 Task: Create a due date automation trigger when advanced on, 2 working days after a card is due add fields without custom field "Resume" unchecked at 11:00 AM.
Action: Mouse moved to (1386, 105)
Screenshot: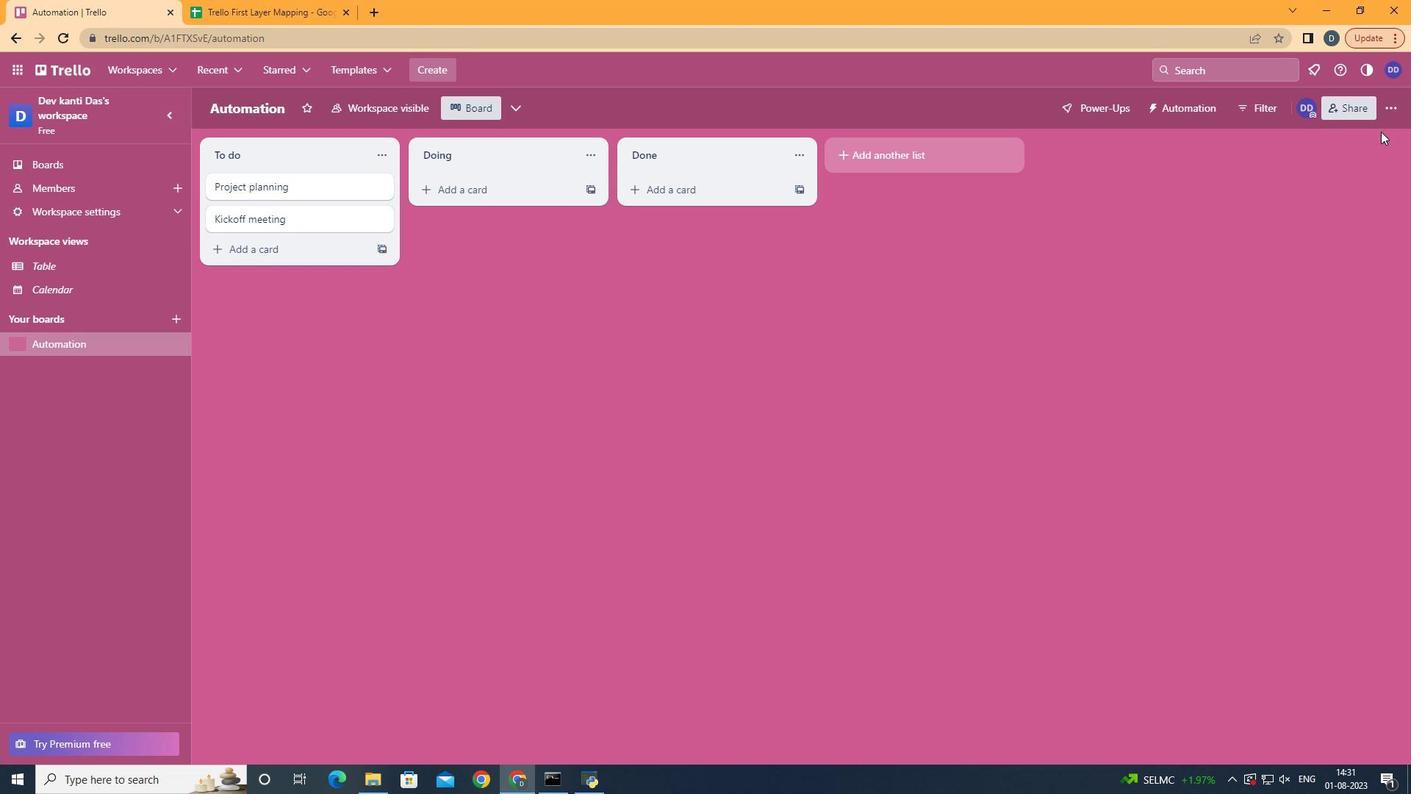 
Action: Mouse pressed left at (1386, 105)
Screenshot: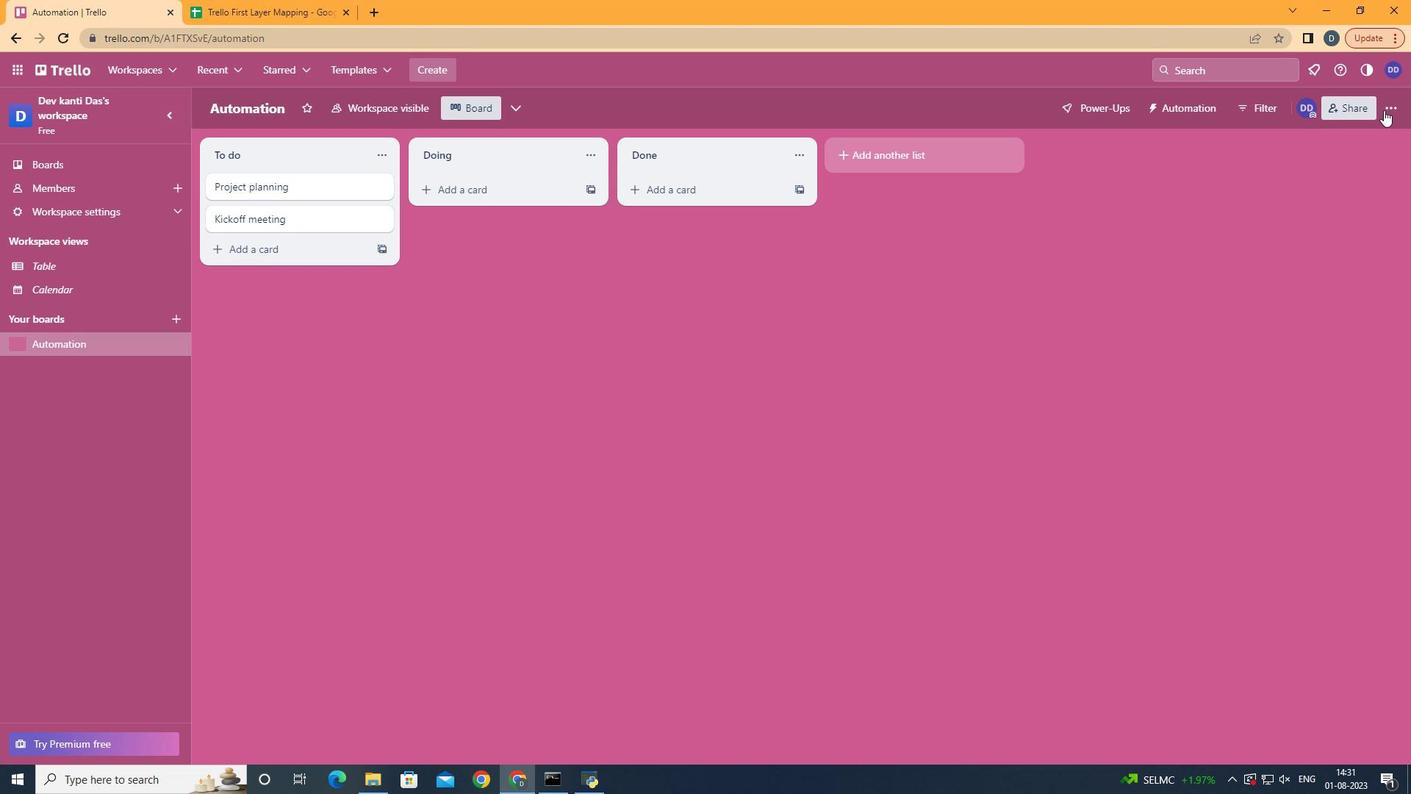 
Action: Mouse moved to (1306, 308)
Screenshot: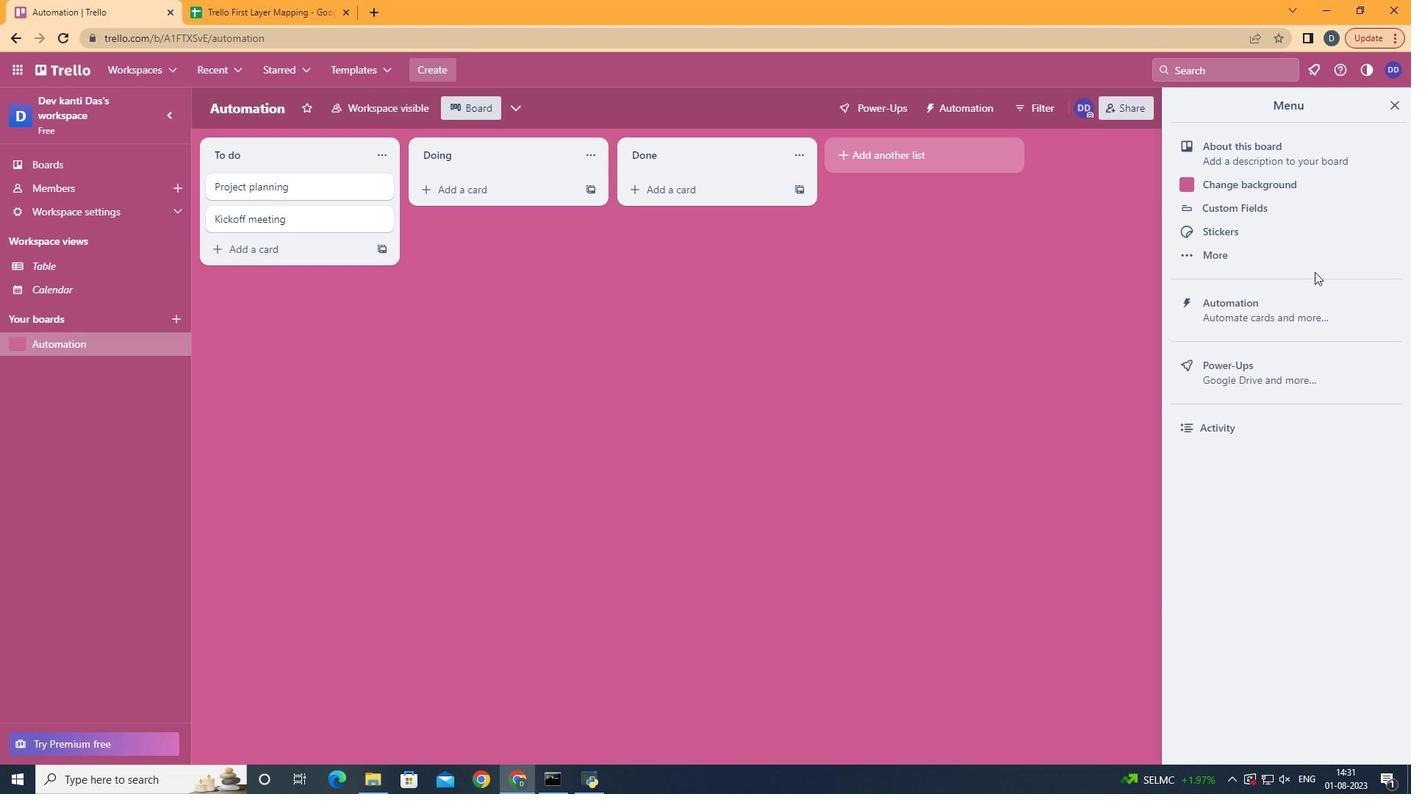 
Action: Mouse pressed left at (1306, 308)
Screenshot: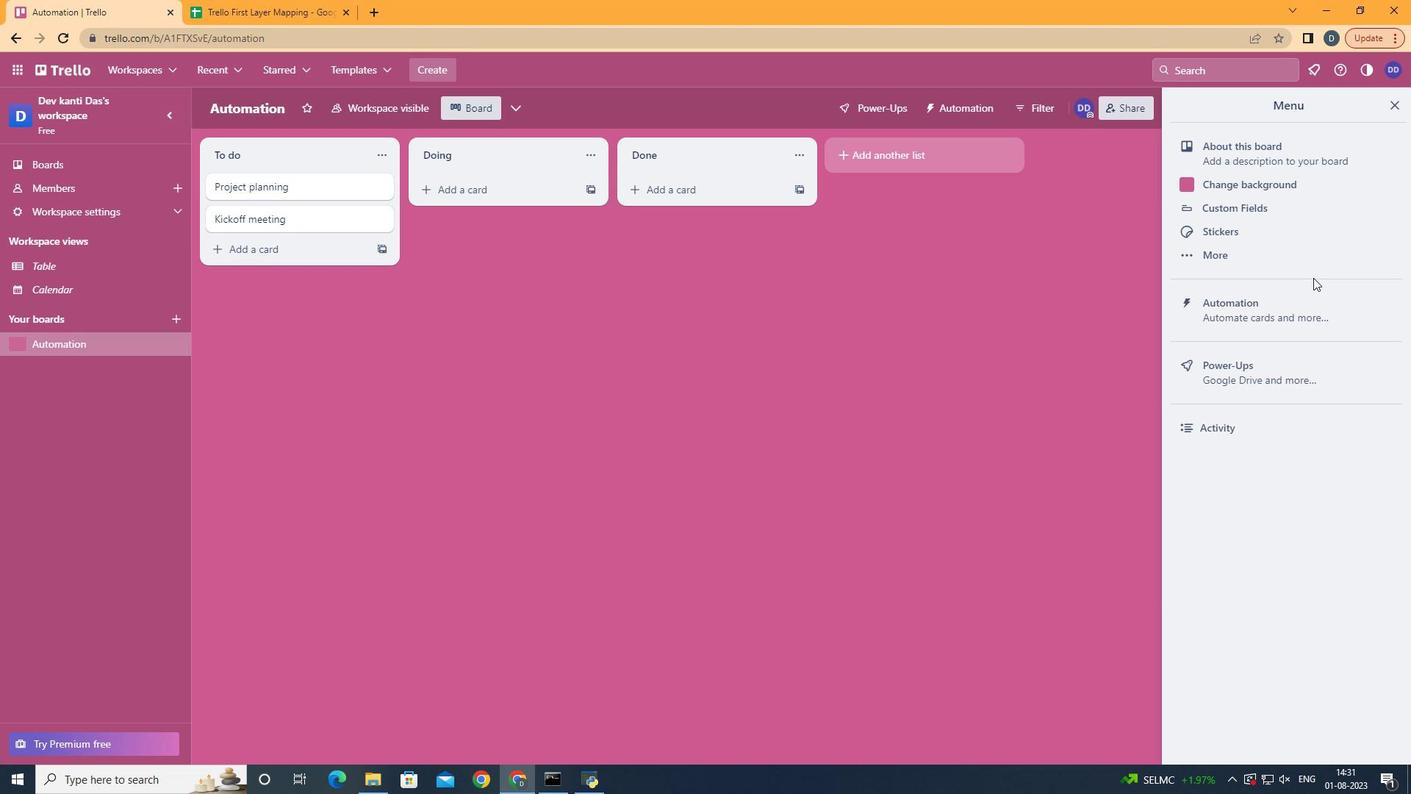 
Action: Mouse moved to (296, 296)
Screenshot: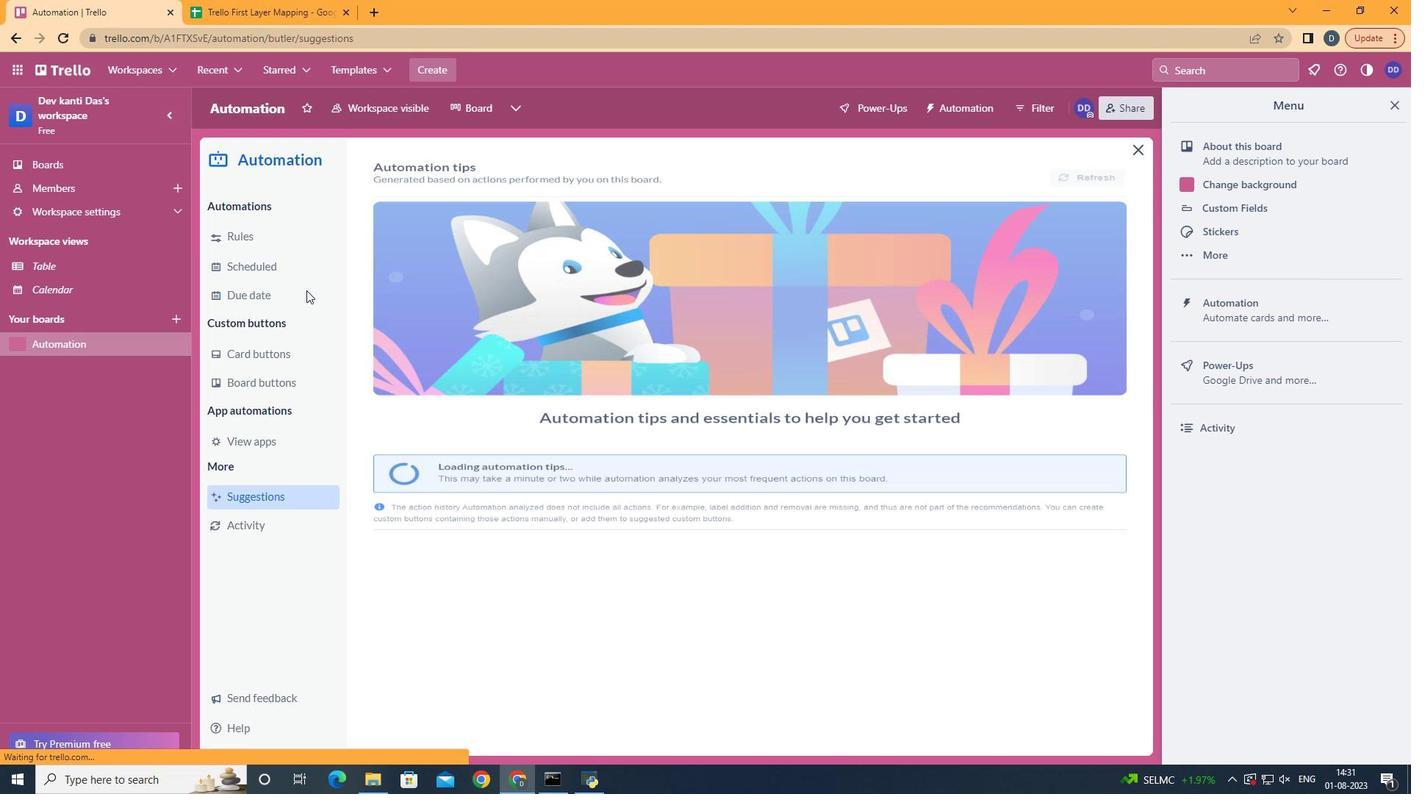 
Action: Mouse pressed left at (296, 296)
Screenshot: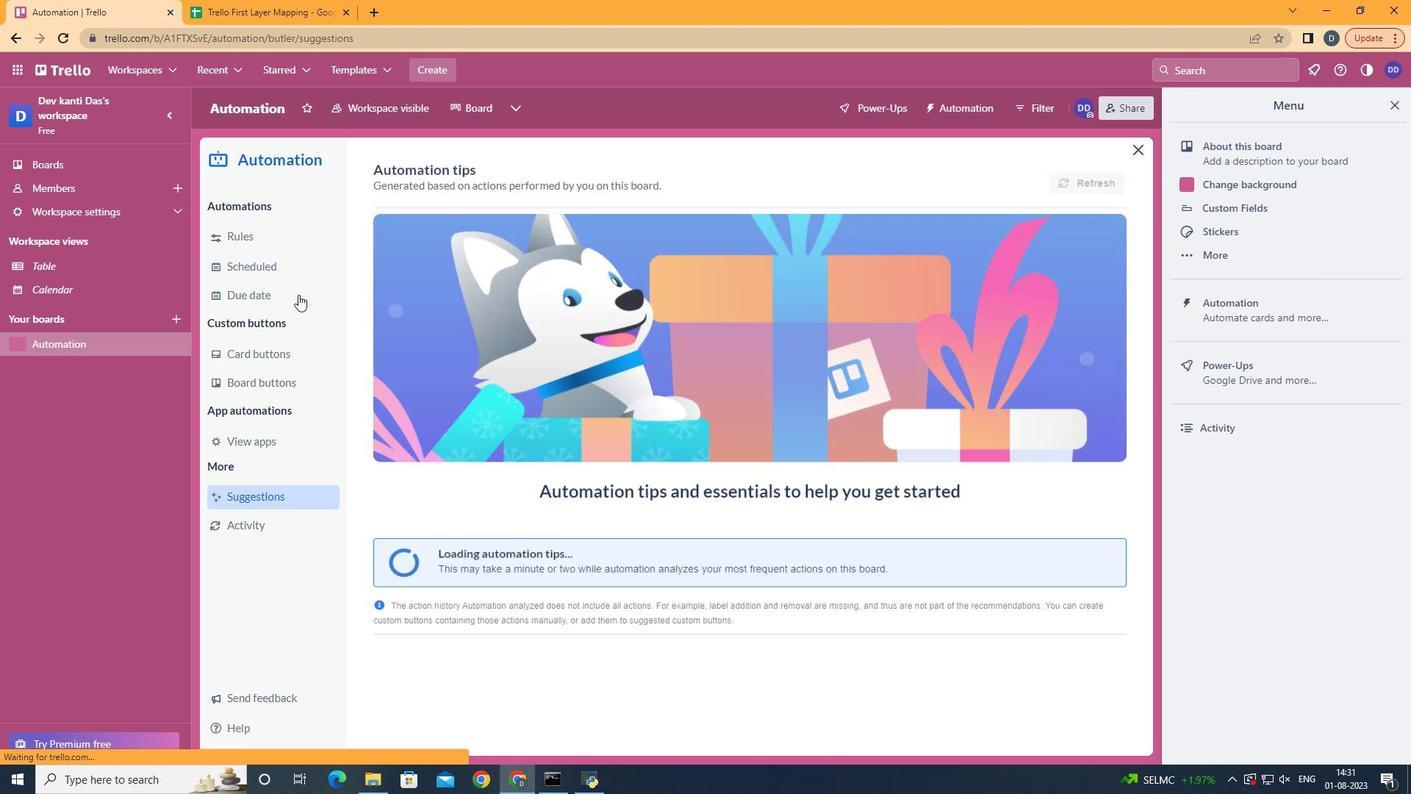 
Action: Mouse moved to (1033, 173)
Screenshot: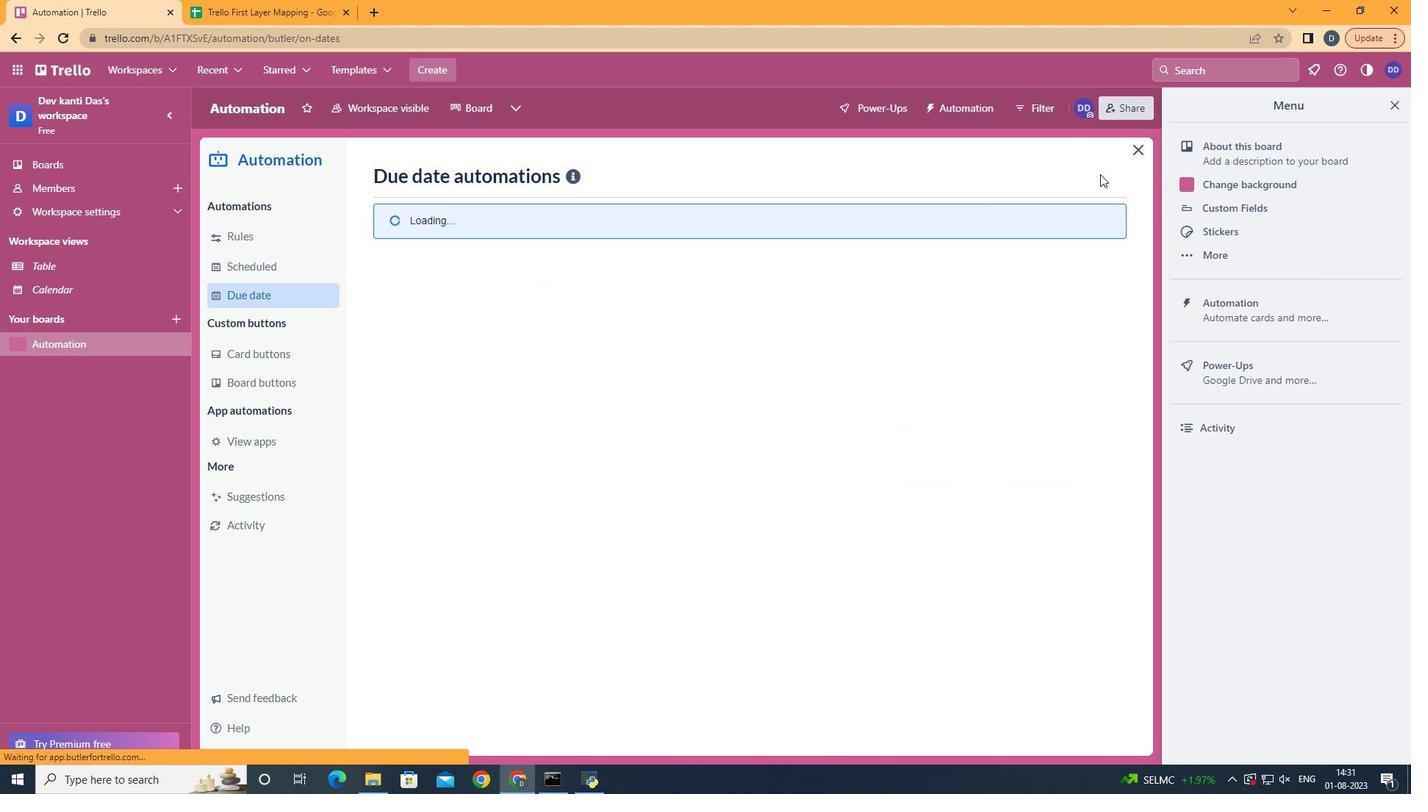 
Action: Mouse pressed left at (1033, 173)
Screenshot: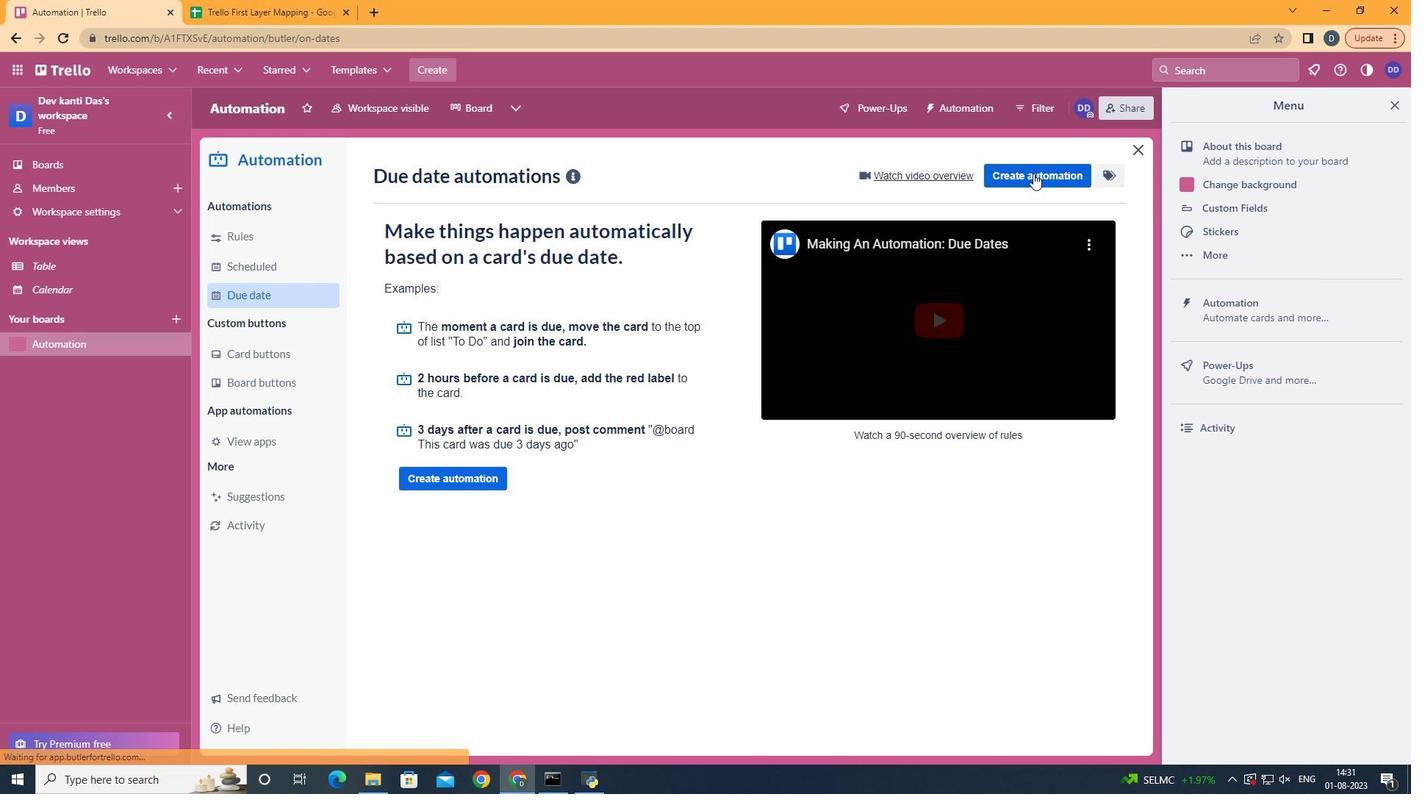 
Action: Mouse moved to (767, 315)
Screenshot: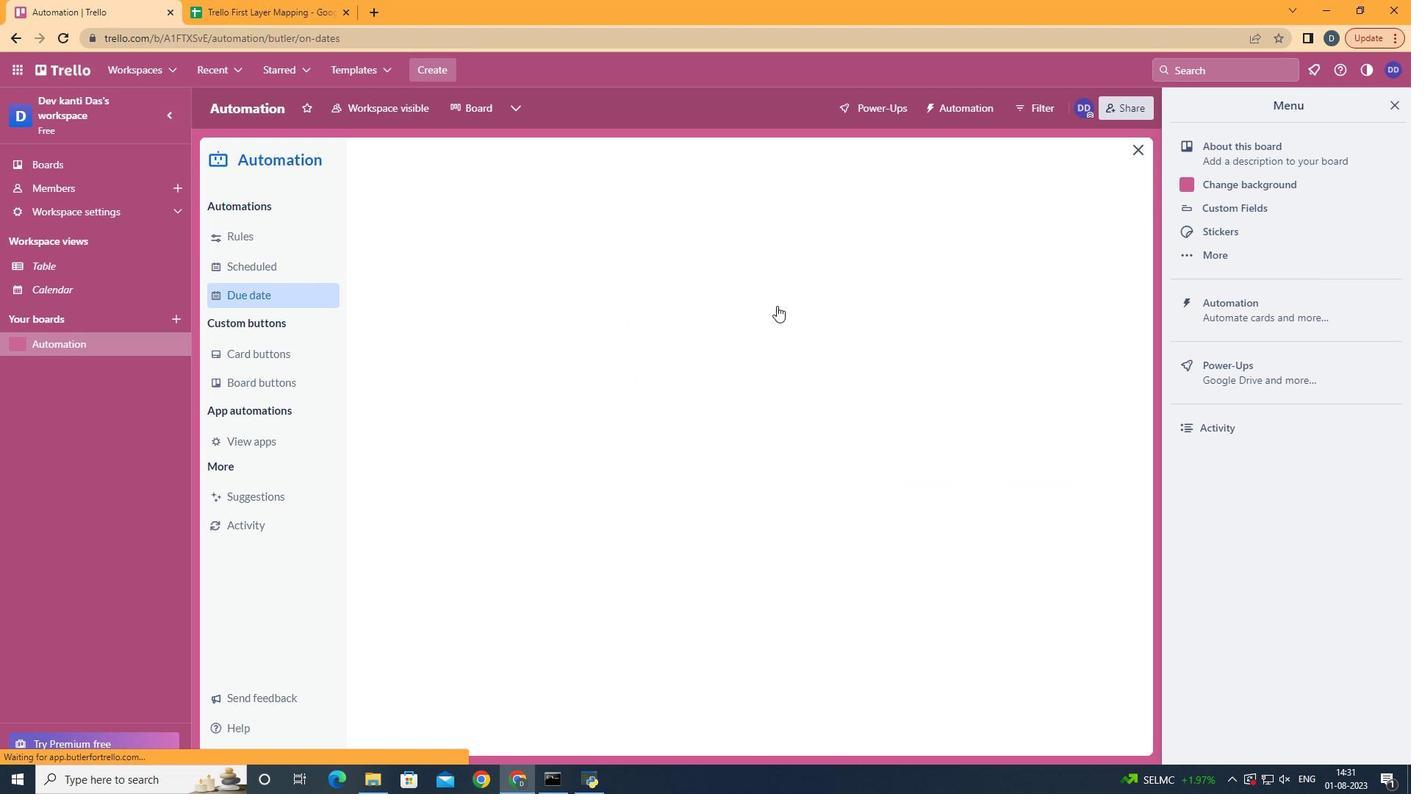 
Action: Mouse pressed left at (767, 315)
Screenshot: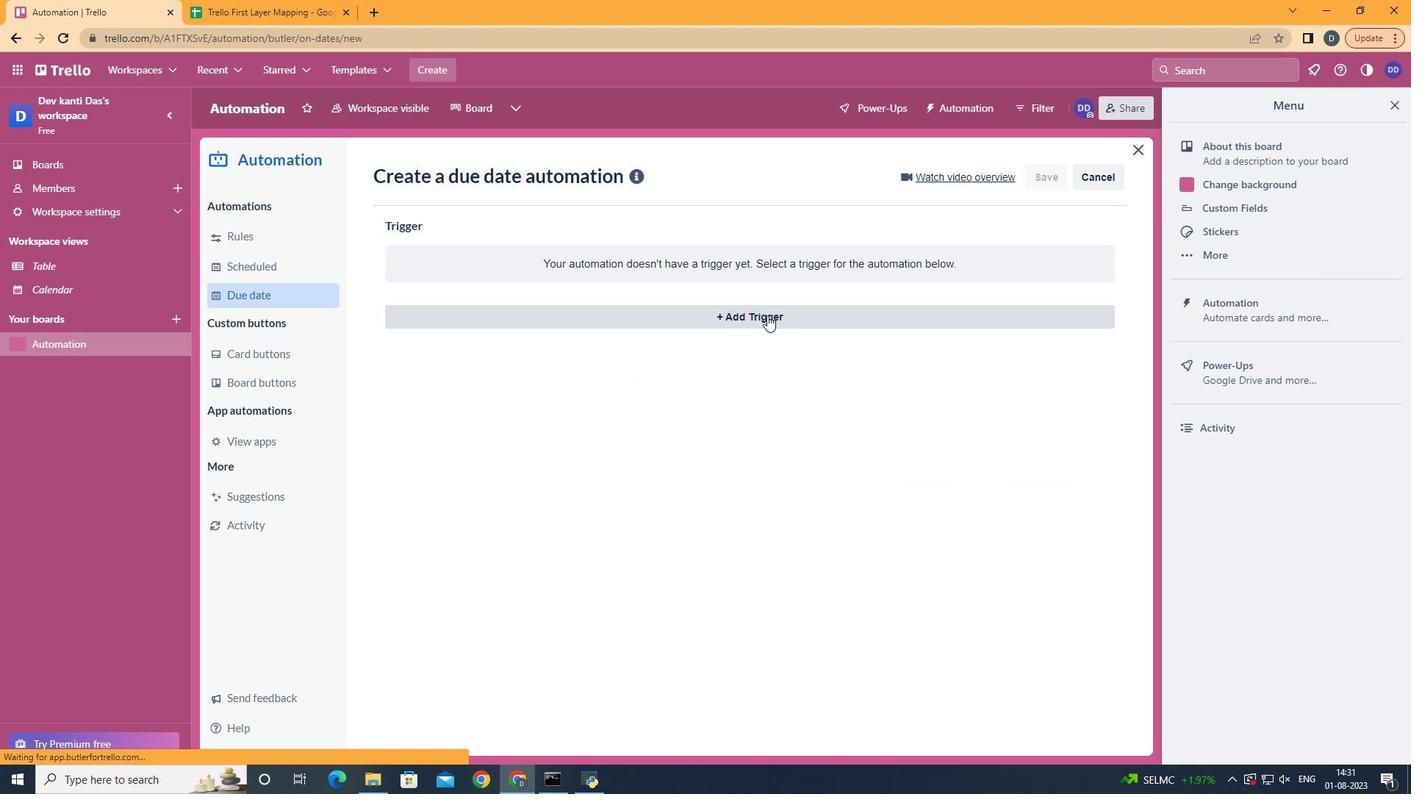 
Action: Mouse moved to (476, 592)
Screenshot: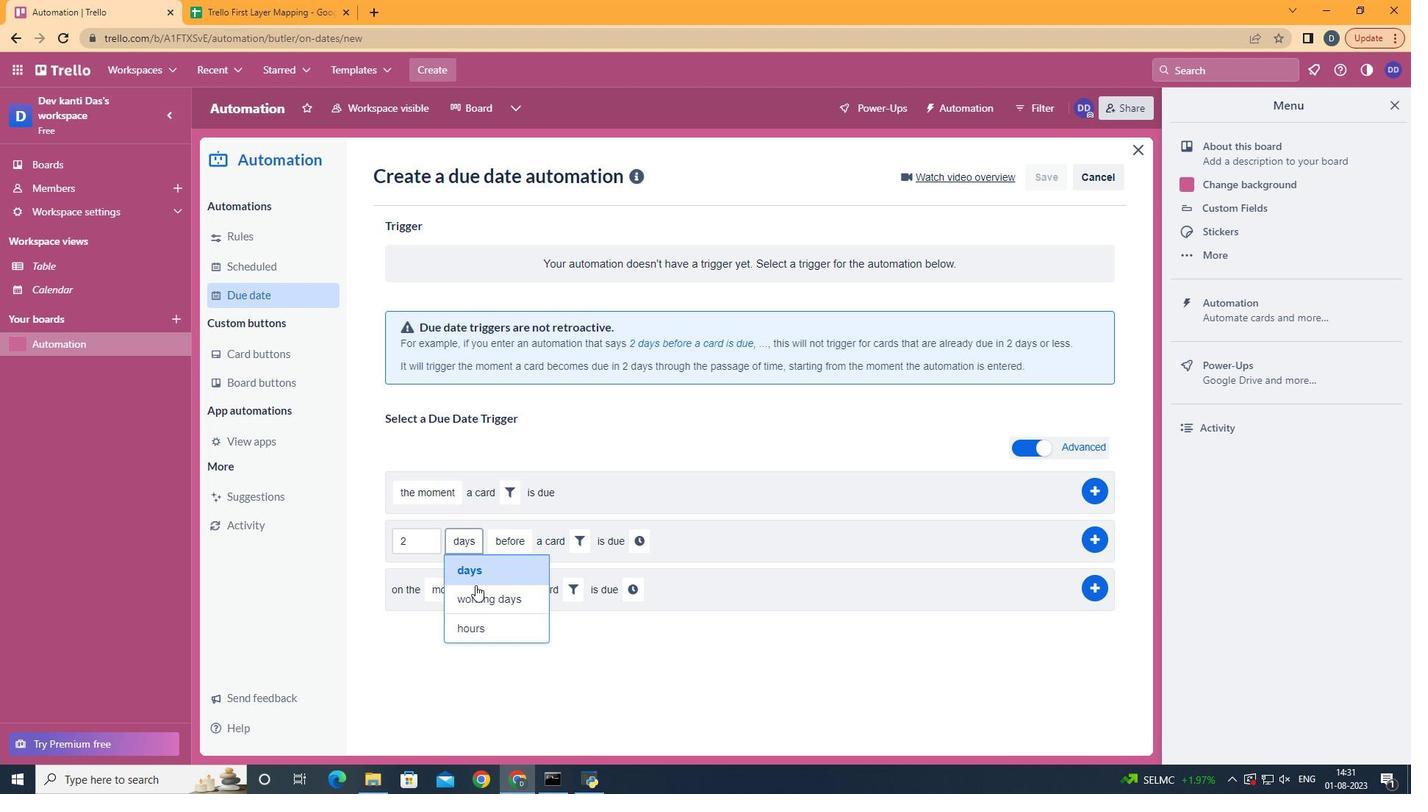 
Action: Mouse pressed left at (476, 592)
Screenshot: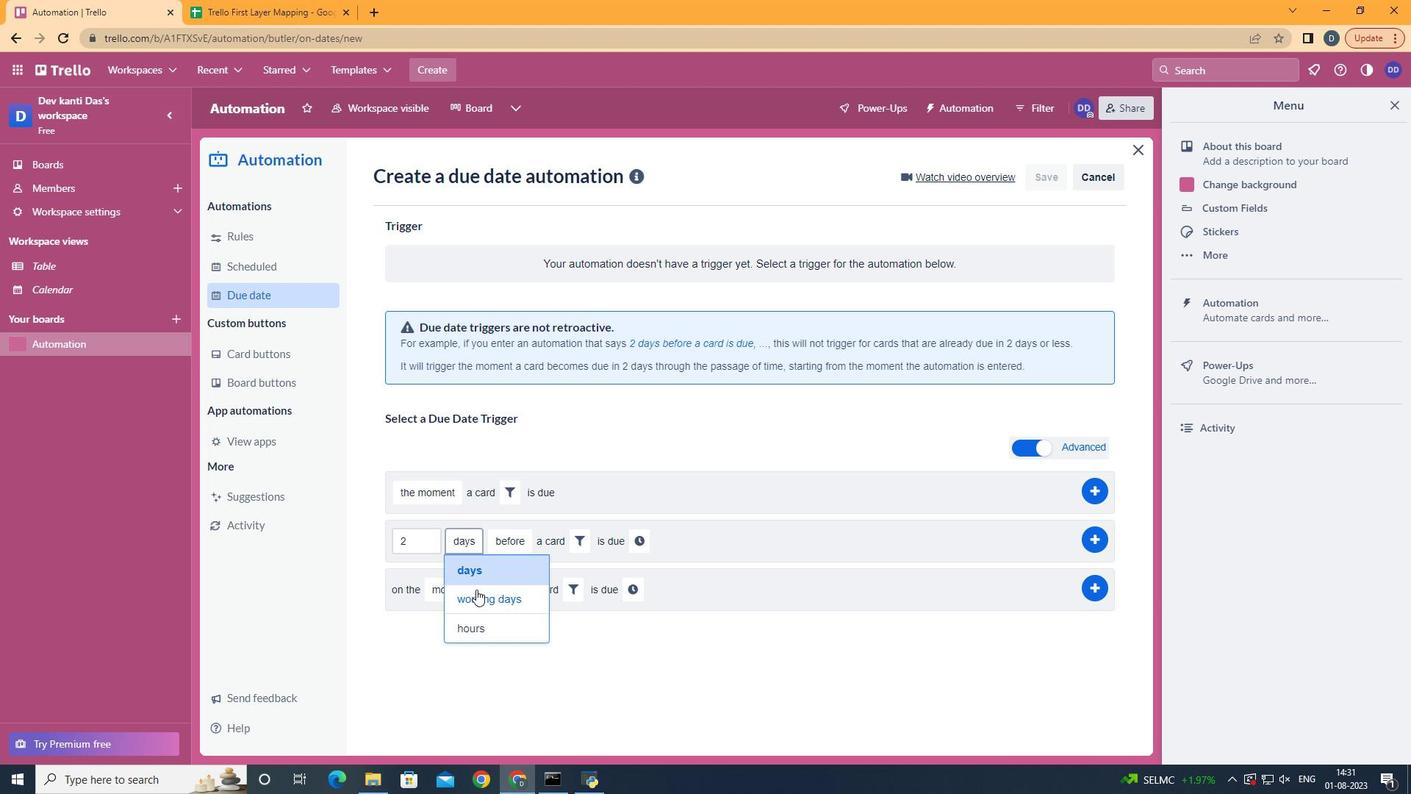 
Action: Mouse moved to (544, 597)
Screenshot: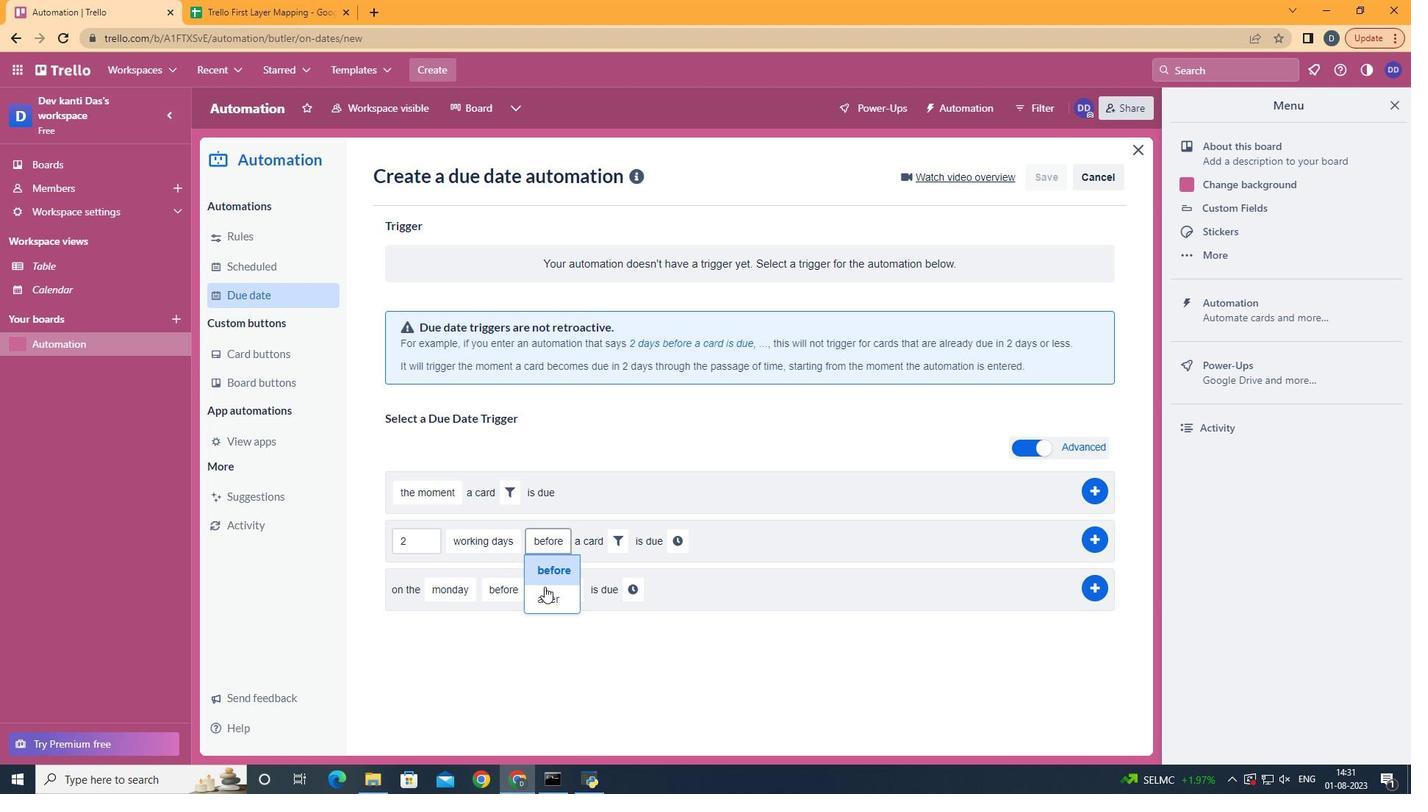 
Action: Mouse pressed left at (544, 597)
Screenshot: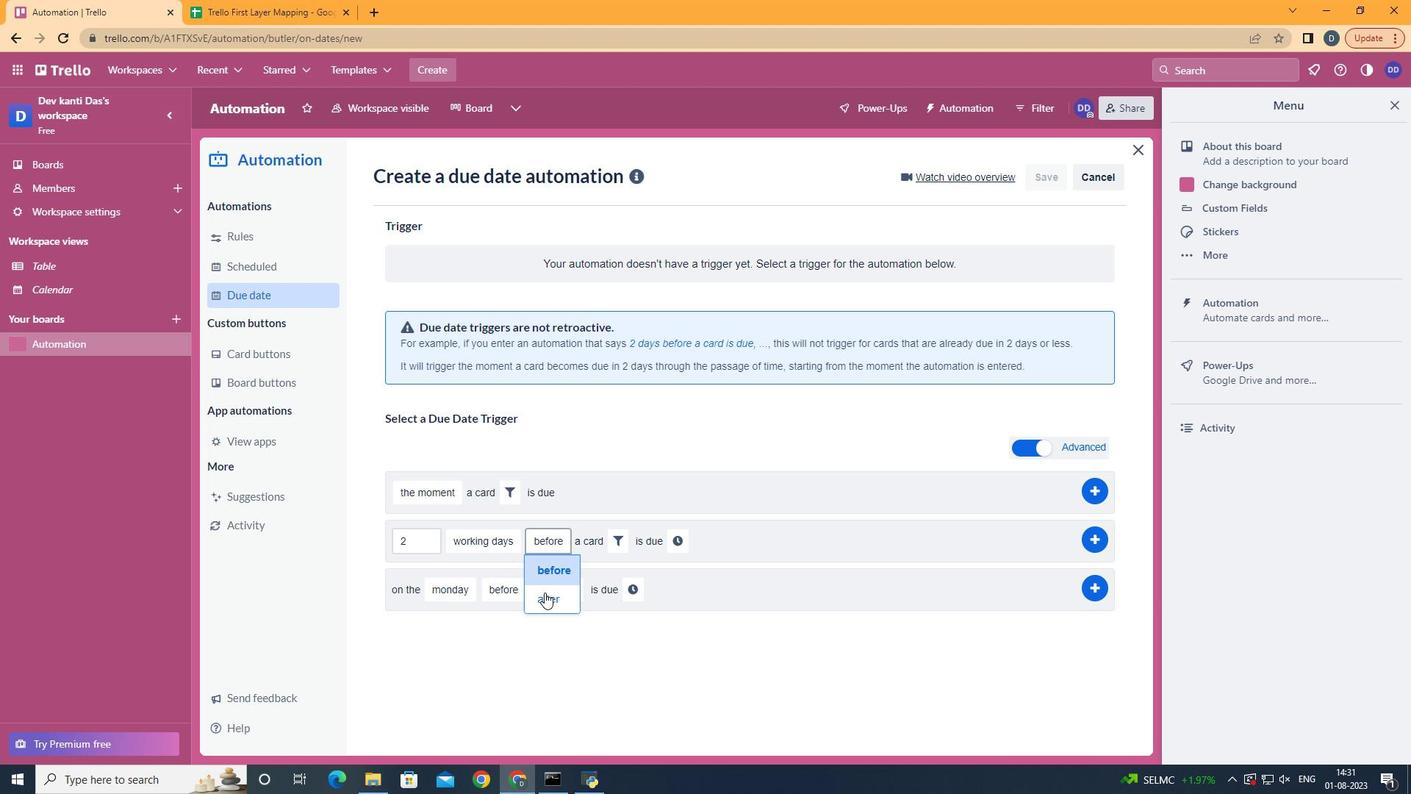 
Action: Mouse moved to (608, 541)
Screenshot: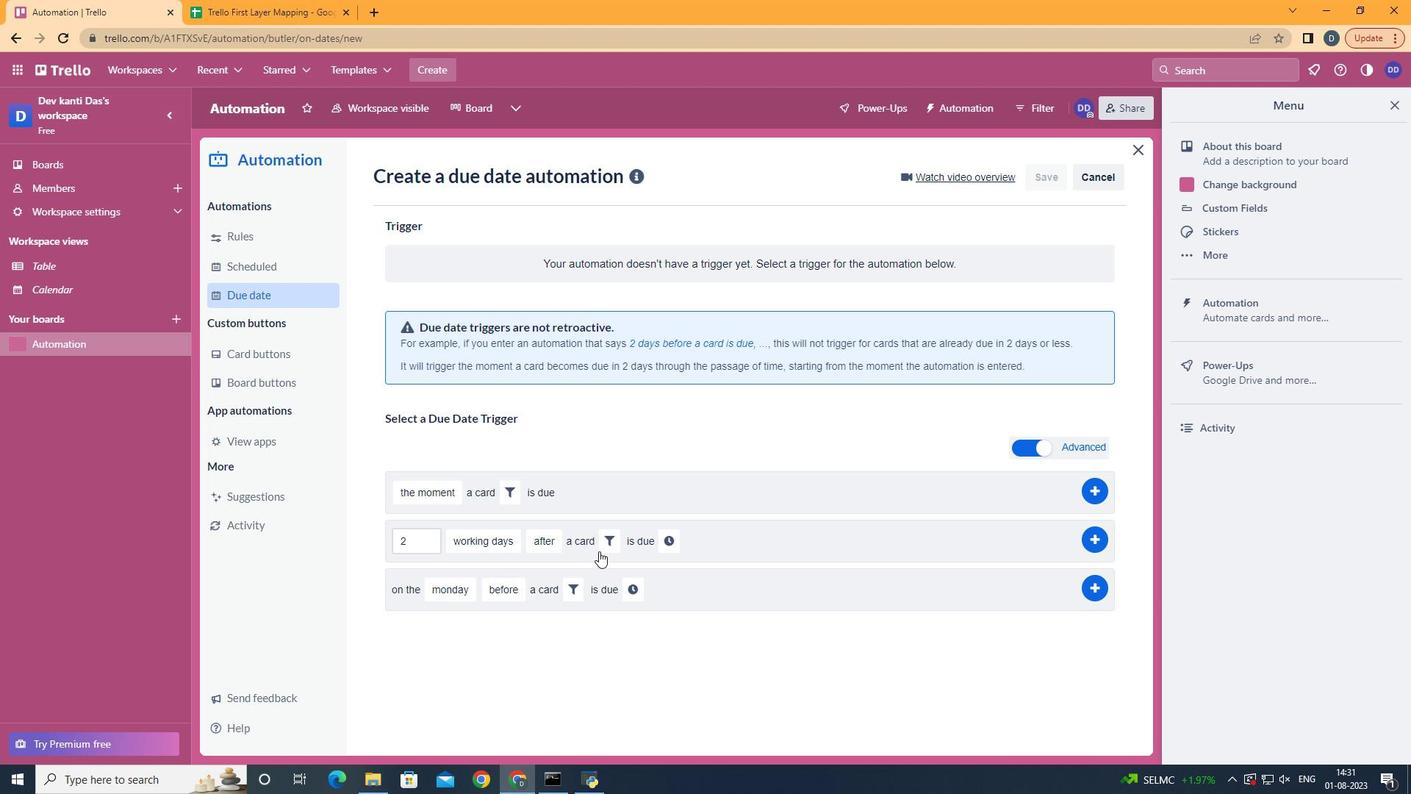 
Action: Mouse pressed left at (608, 541)
Screenshot: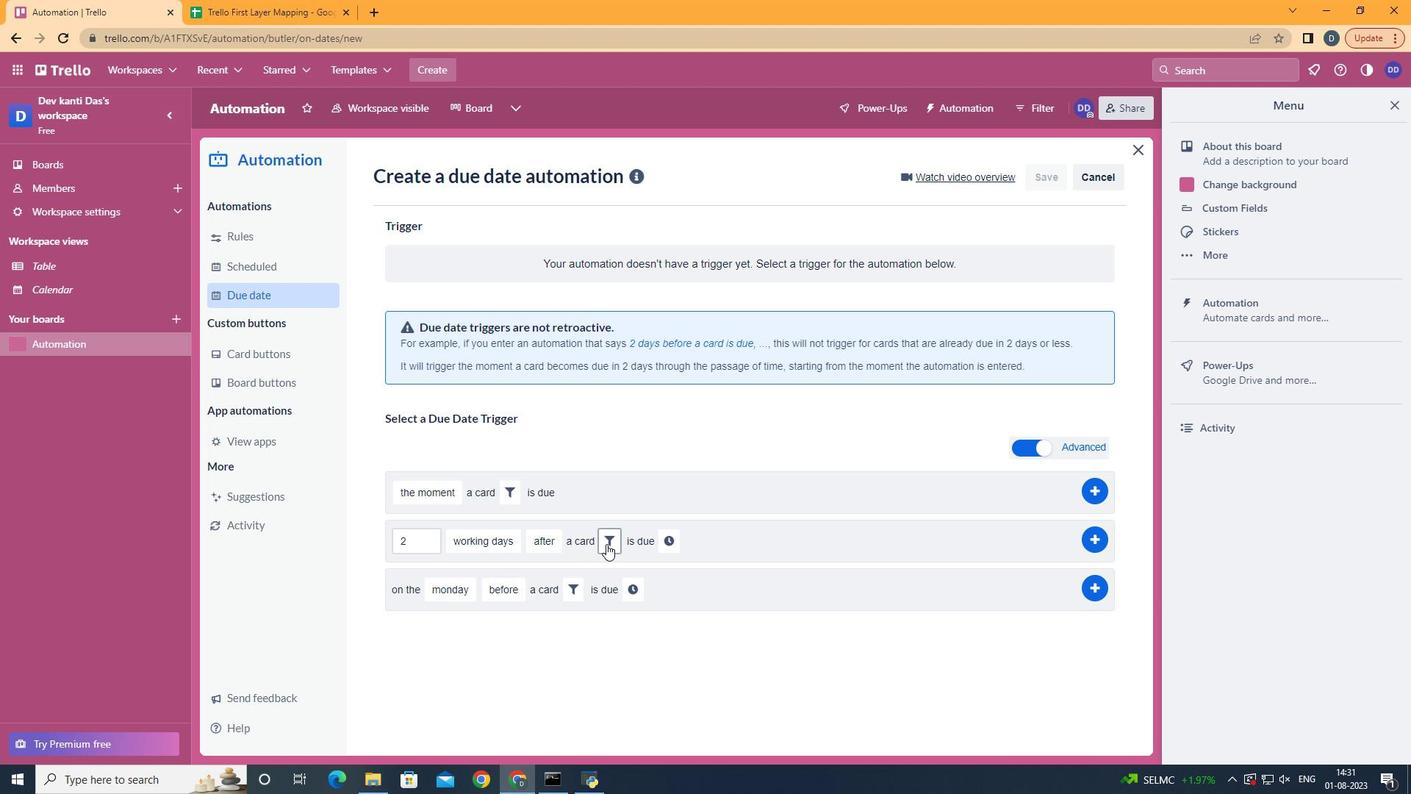 
Action: Mouse moved to (847, 594)
Screenshot: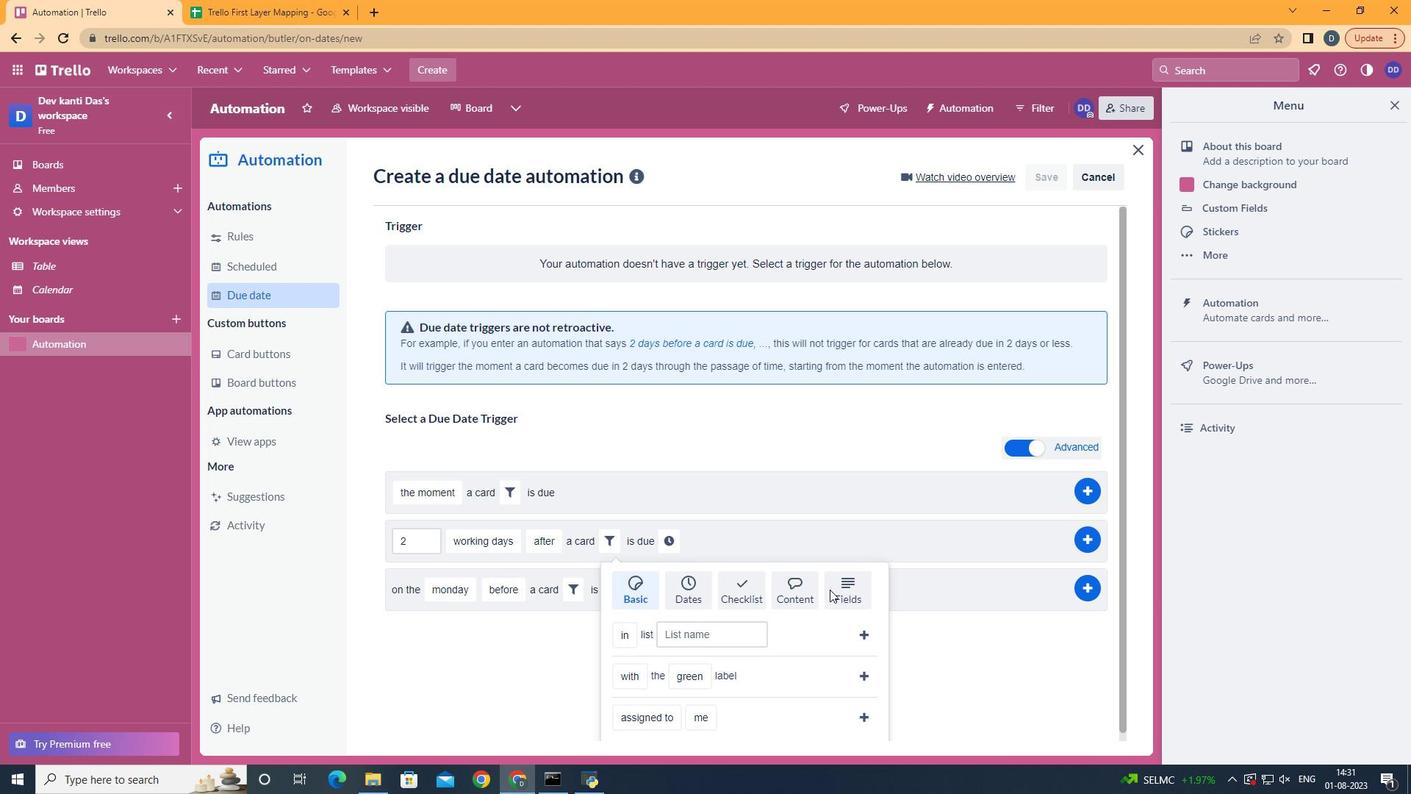 
Action: Mouse pressed left at (847, 594)
Screenshot: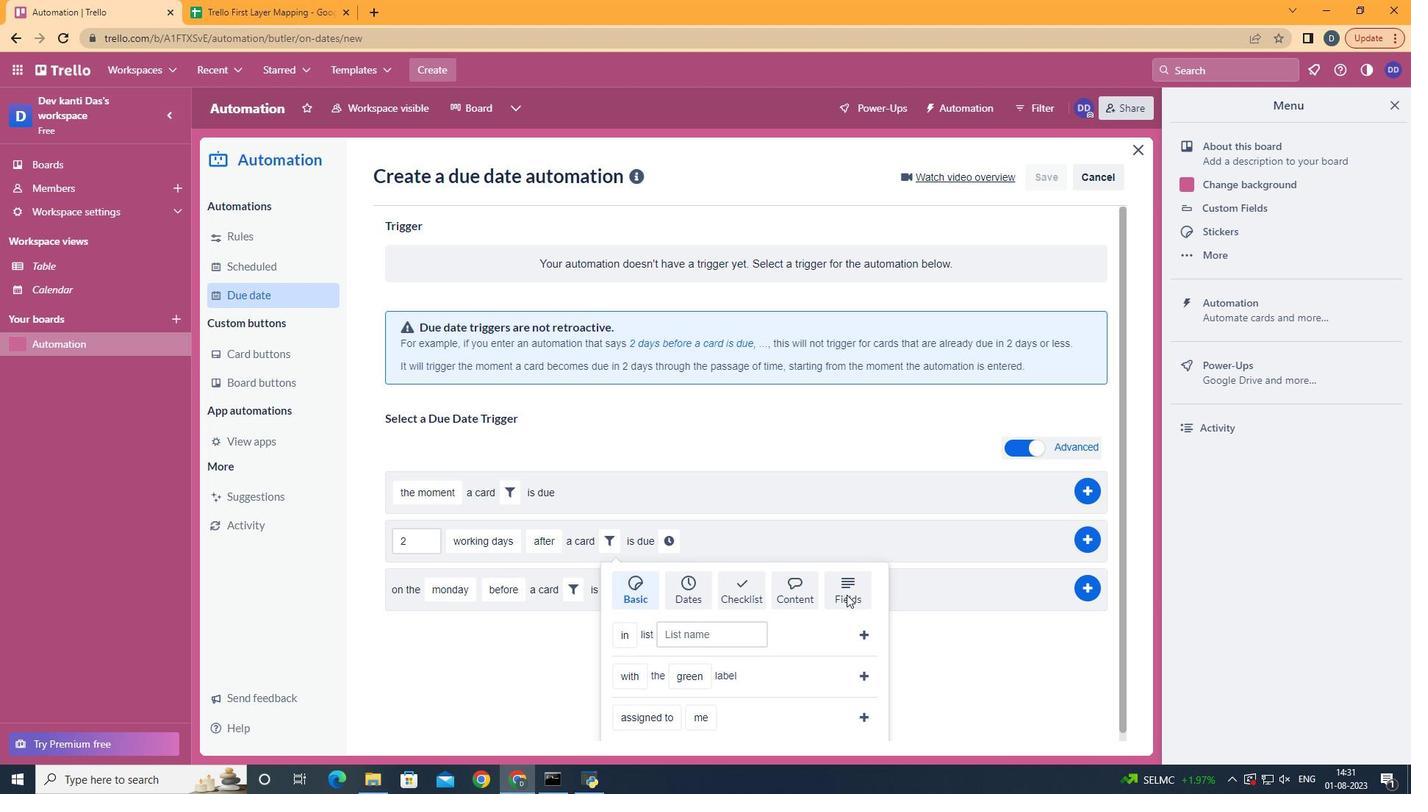 
Action: Mouse moved to (848, 594)
Screenshot: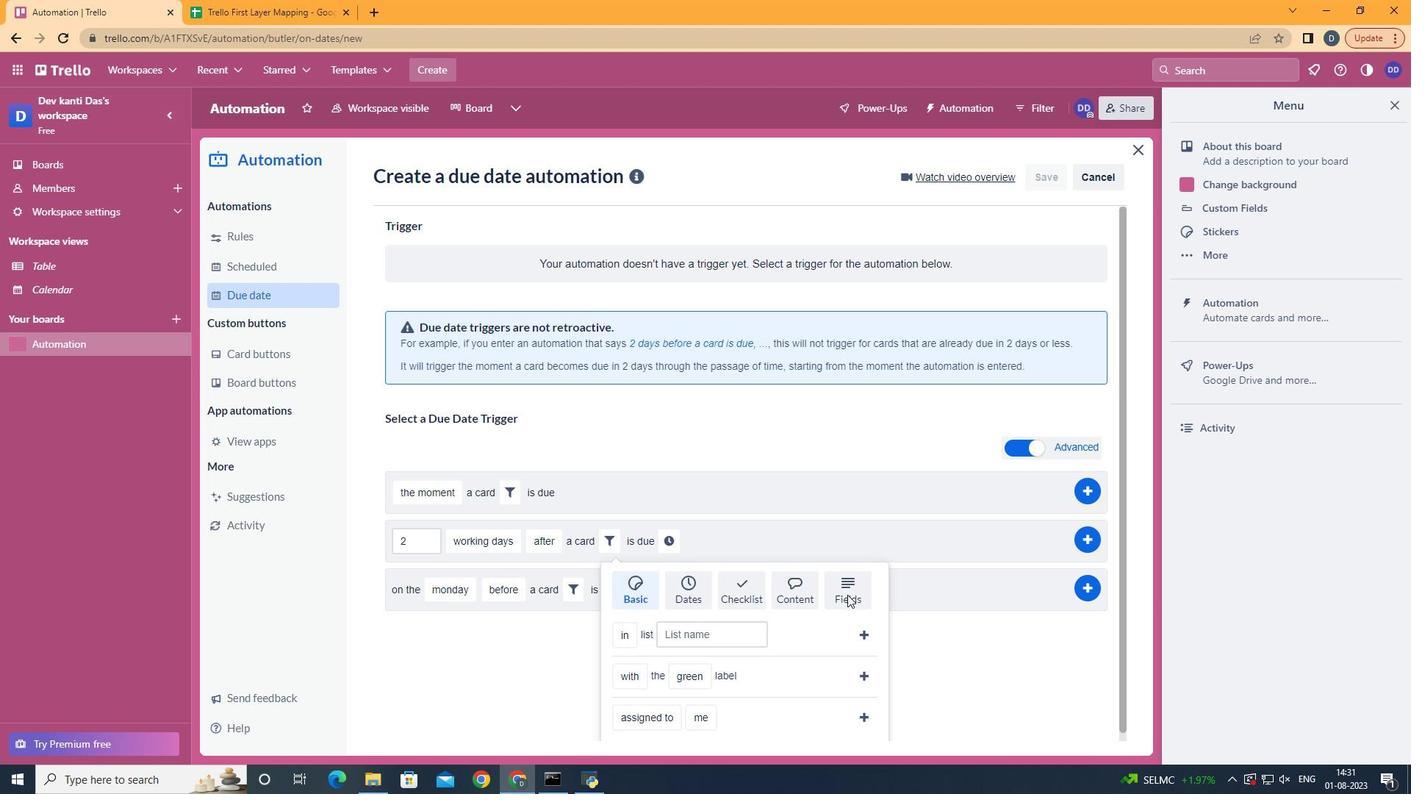
Action: Mouse scrolled (848, 594) with delta (0, 0)
Screenshot: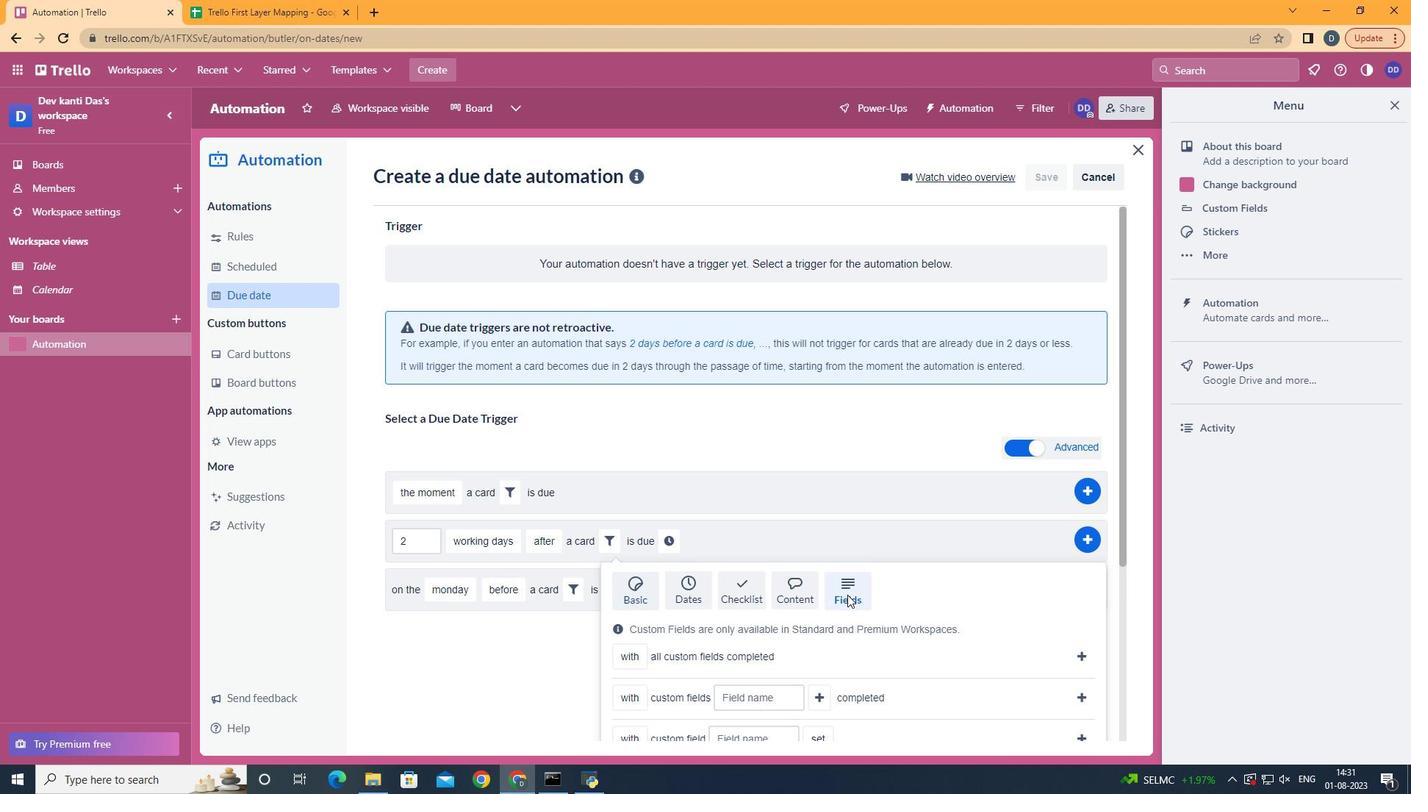 
Action: Mouse scrolled (848, 594) with delta (0, 0)
Screenshot: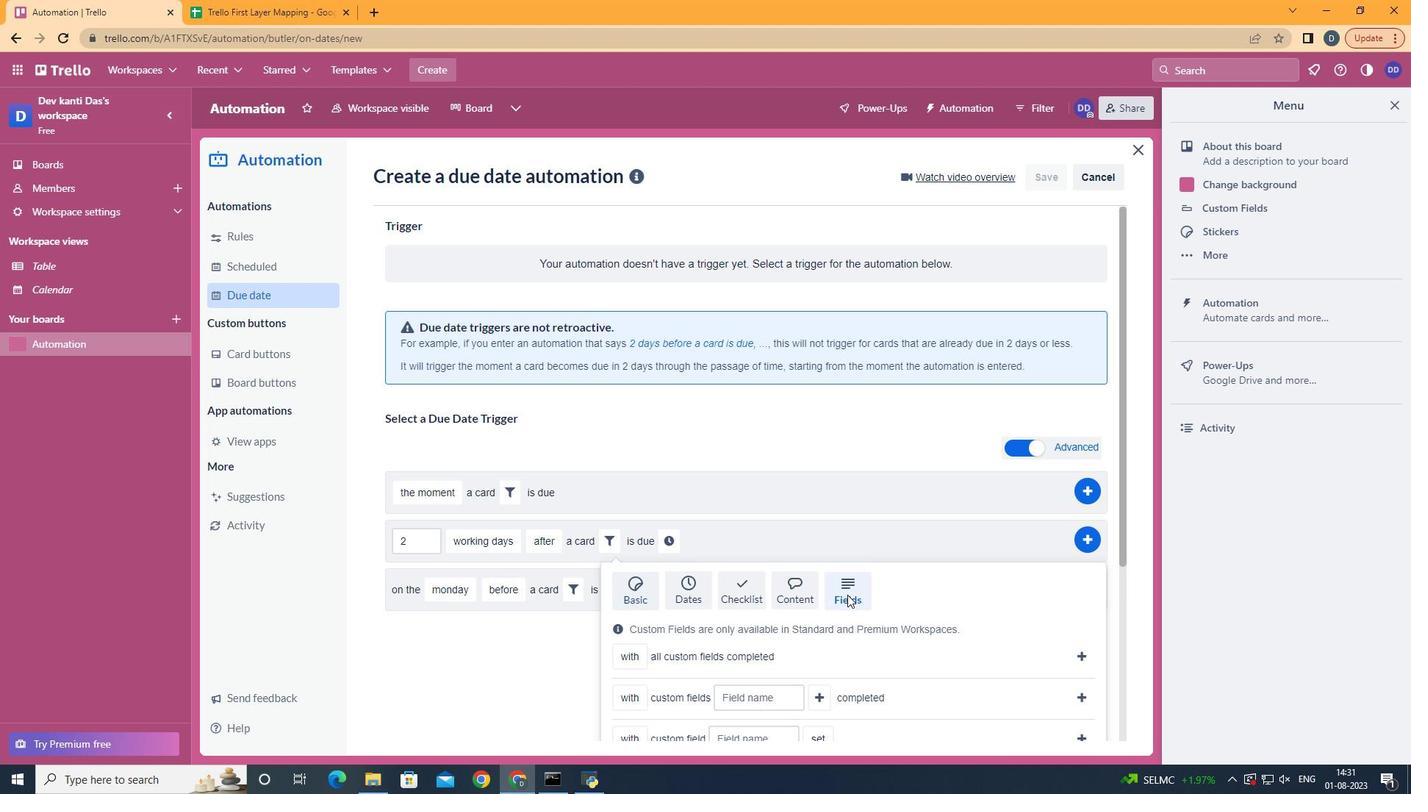 
Action: Mouse scrolled (848, 594) with delta (0, 0)
Screenshot: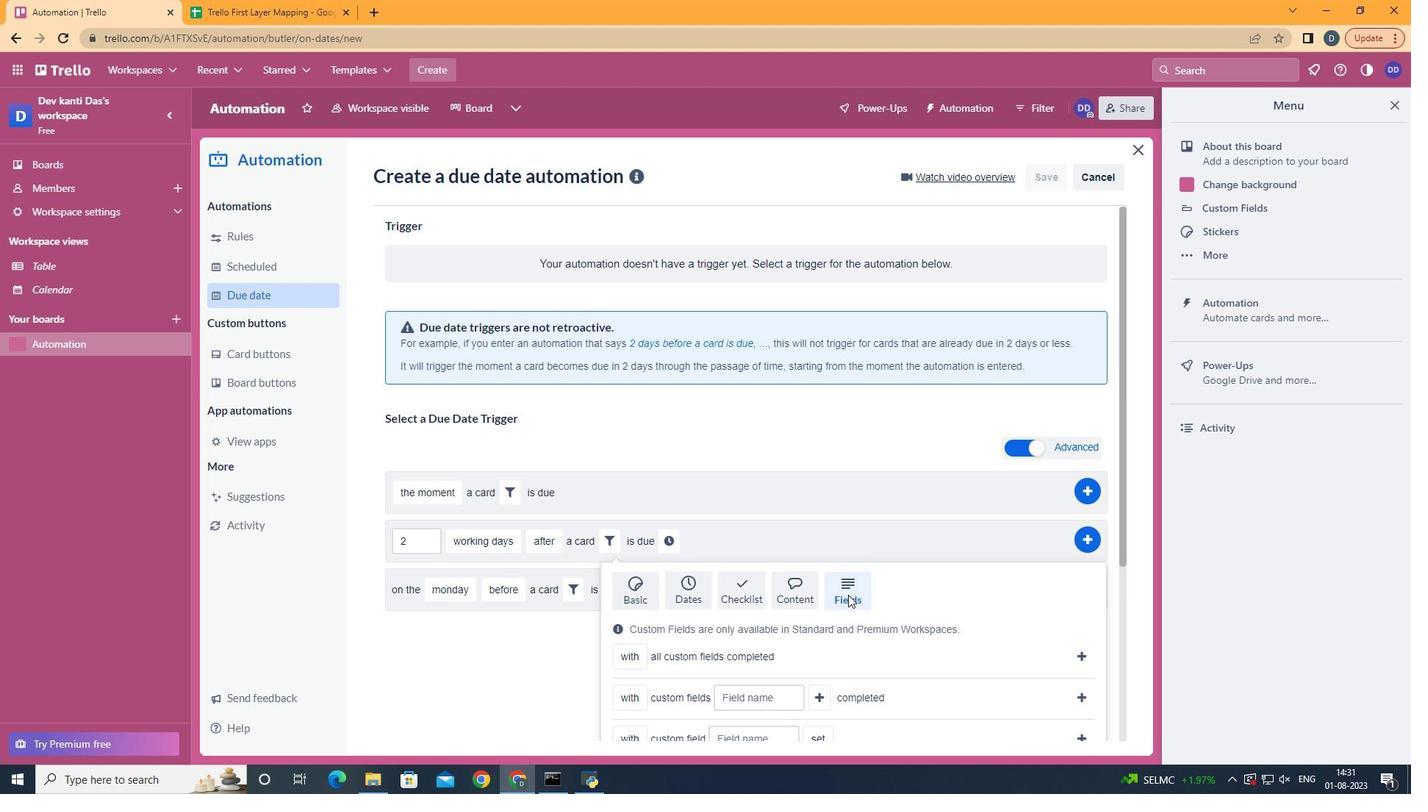 
Action: Mouse scrolled (848, 594) with delta (0, 0)
Screenshot: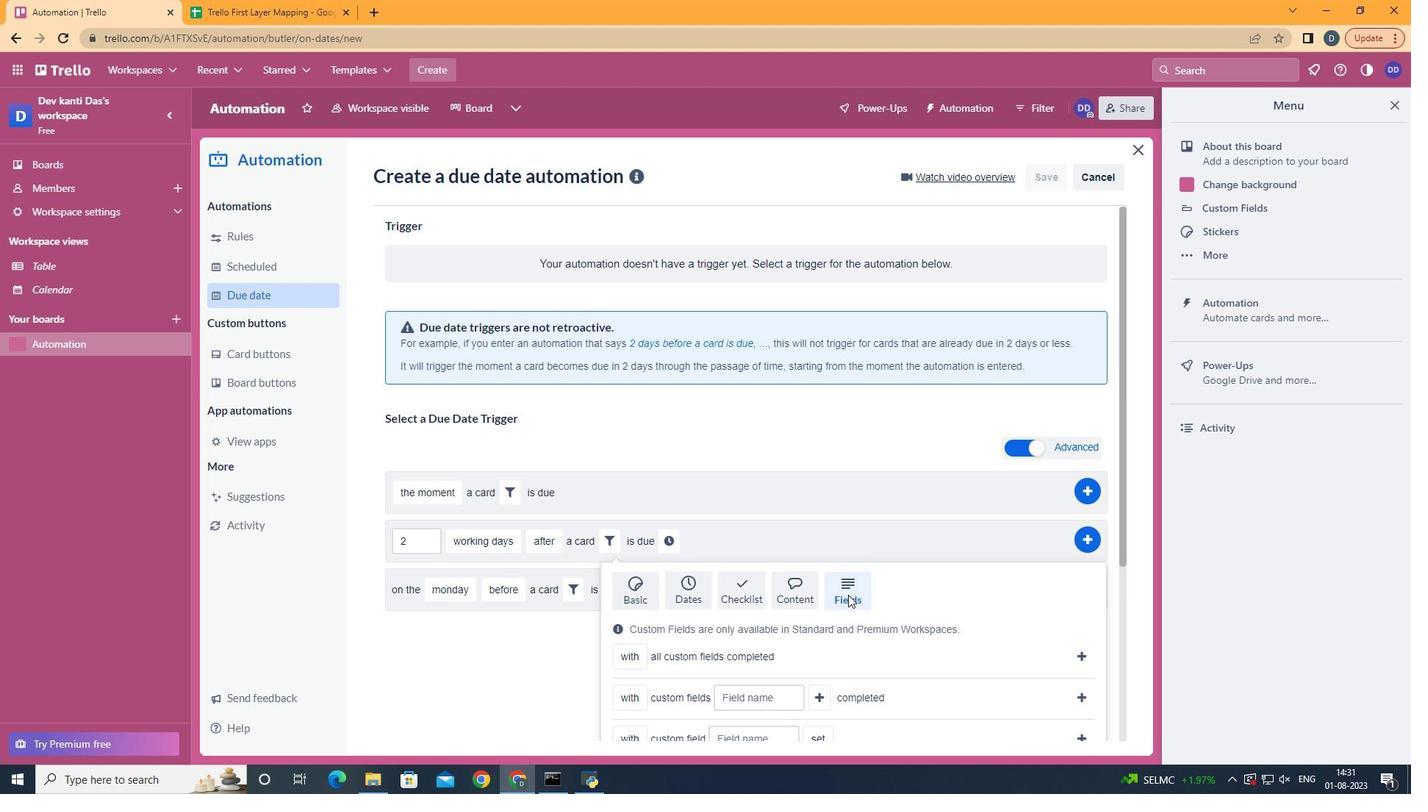 
Action: Mouse scrolled (848, 594) with delta (0, 0)
Screenshot: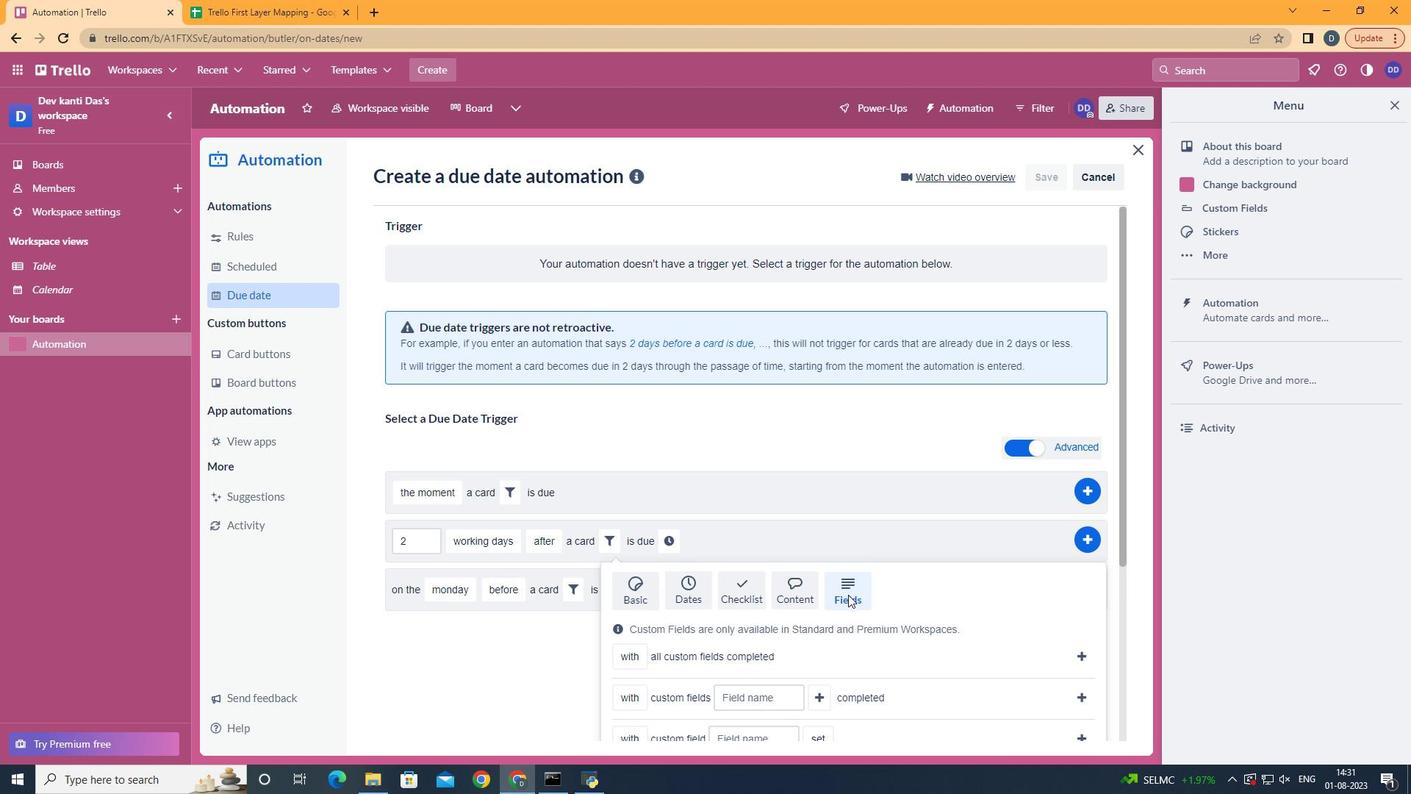 
Action: Mouse moved to (641, 616)
Screenshot: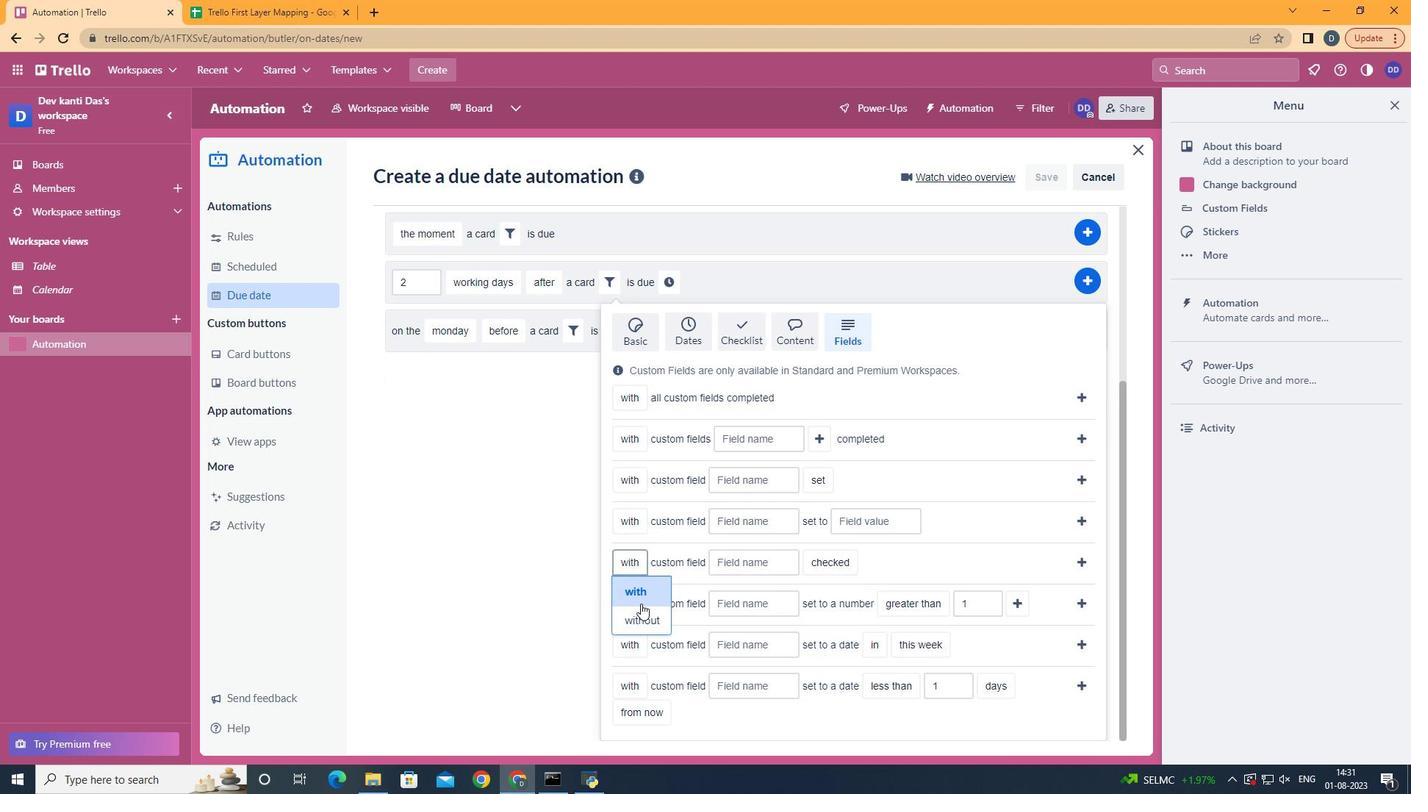 
Action: Mouse pressed left at (641, 616)
Screenshot: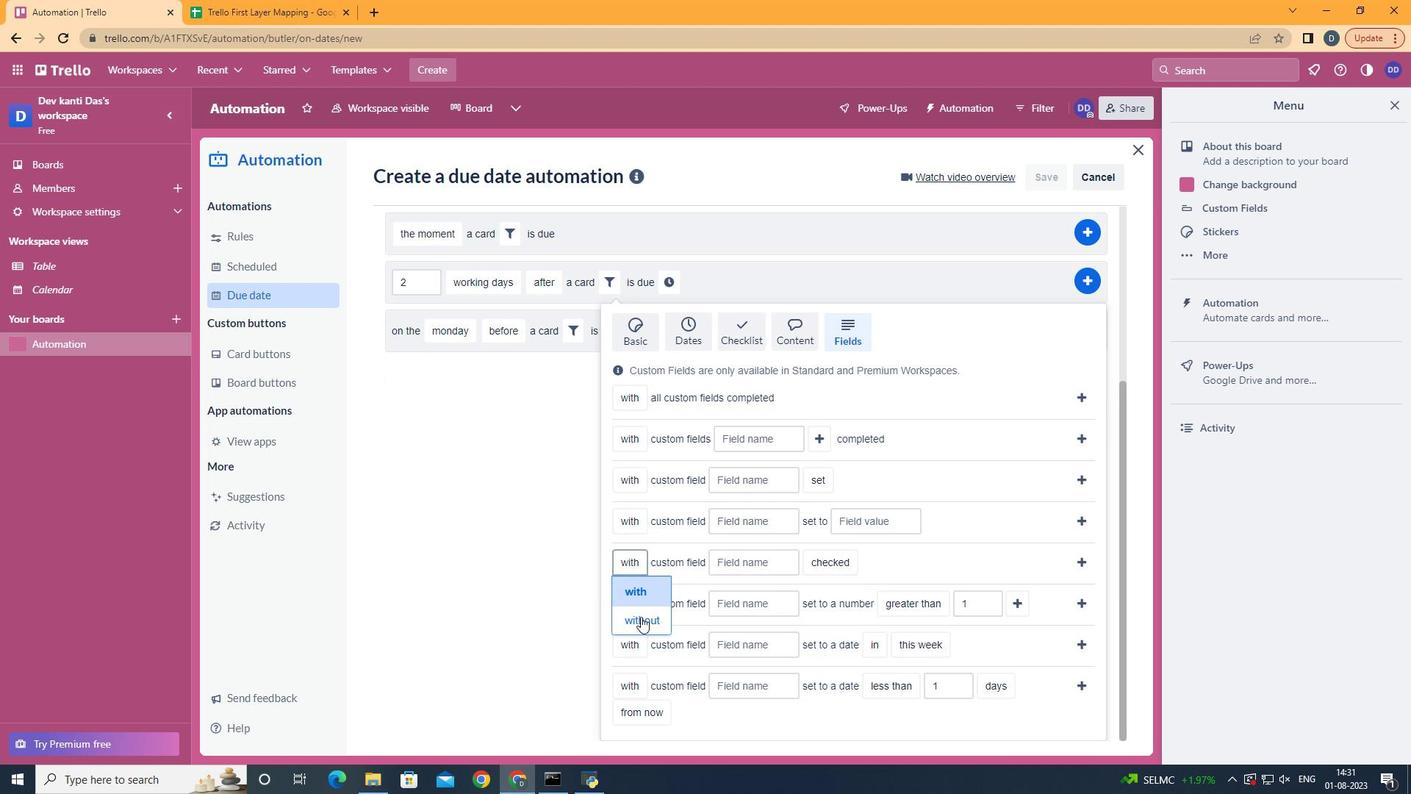 
Action: Mouse moved to (783, 558)
Screenshot: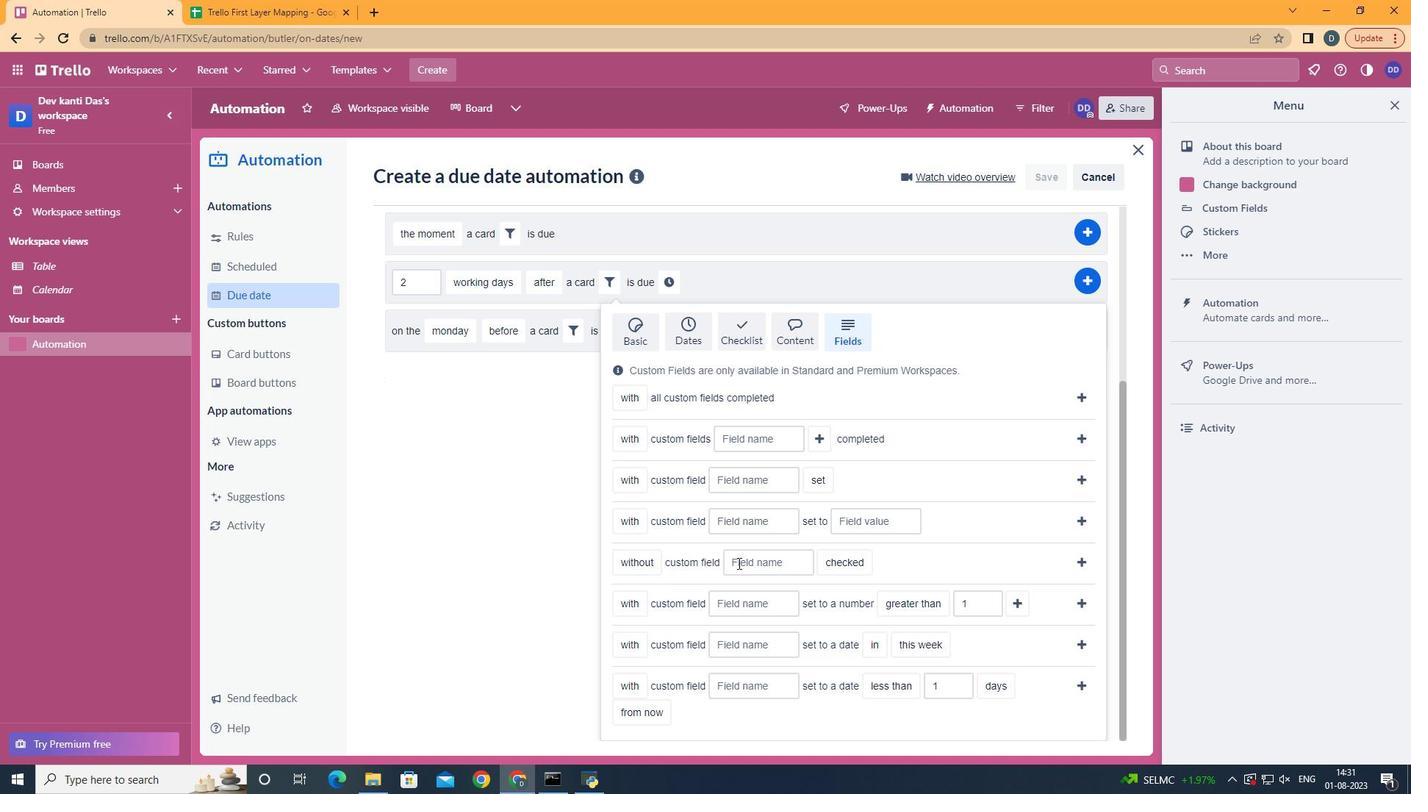 
Action: Mouse pressed left at (783, 558)
Screenshot: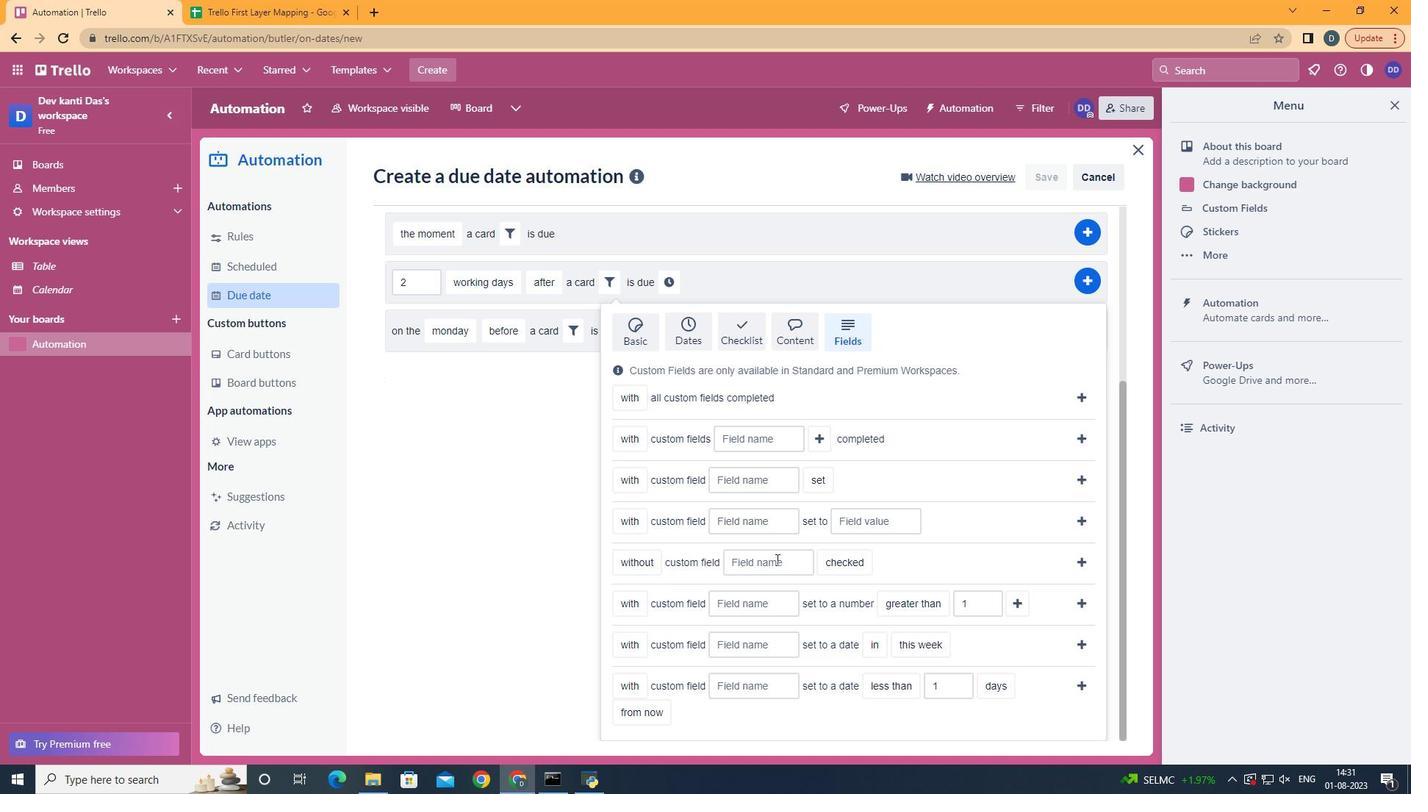 
Action: Key pressed <Key.shift>Resume
Screenshot: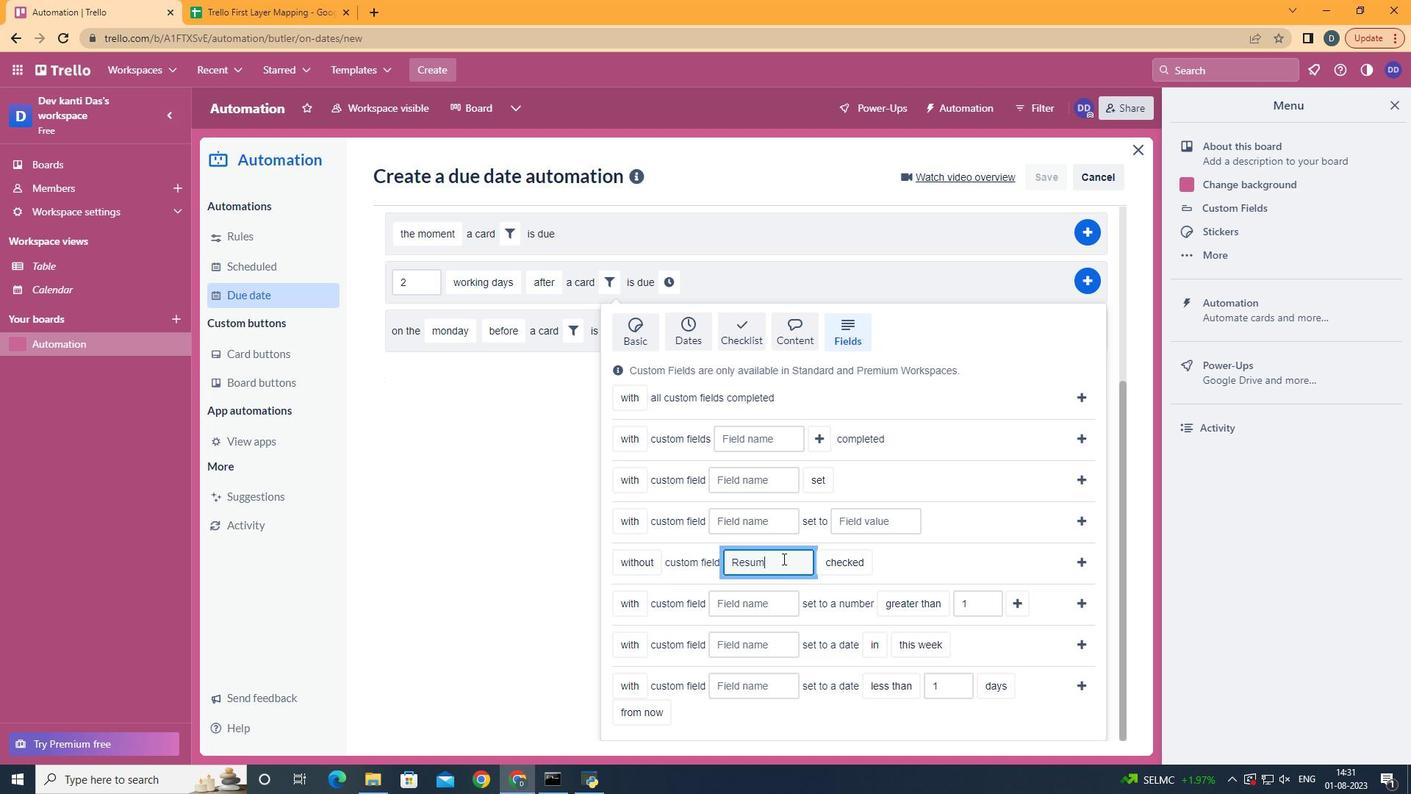 
Action: Mouse moved to (863, 623)
Screenshot: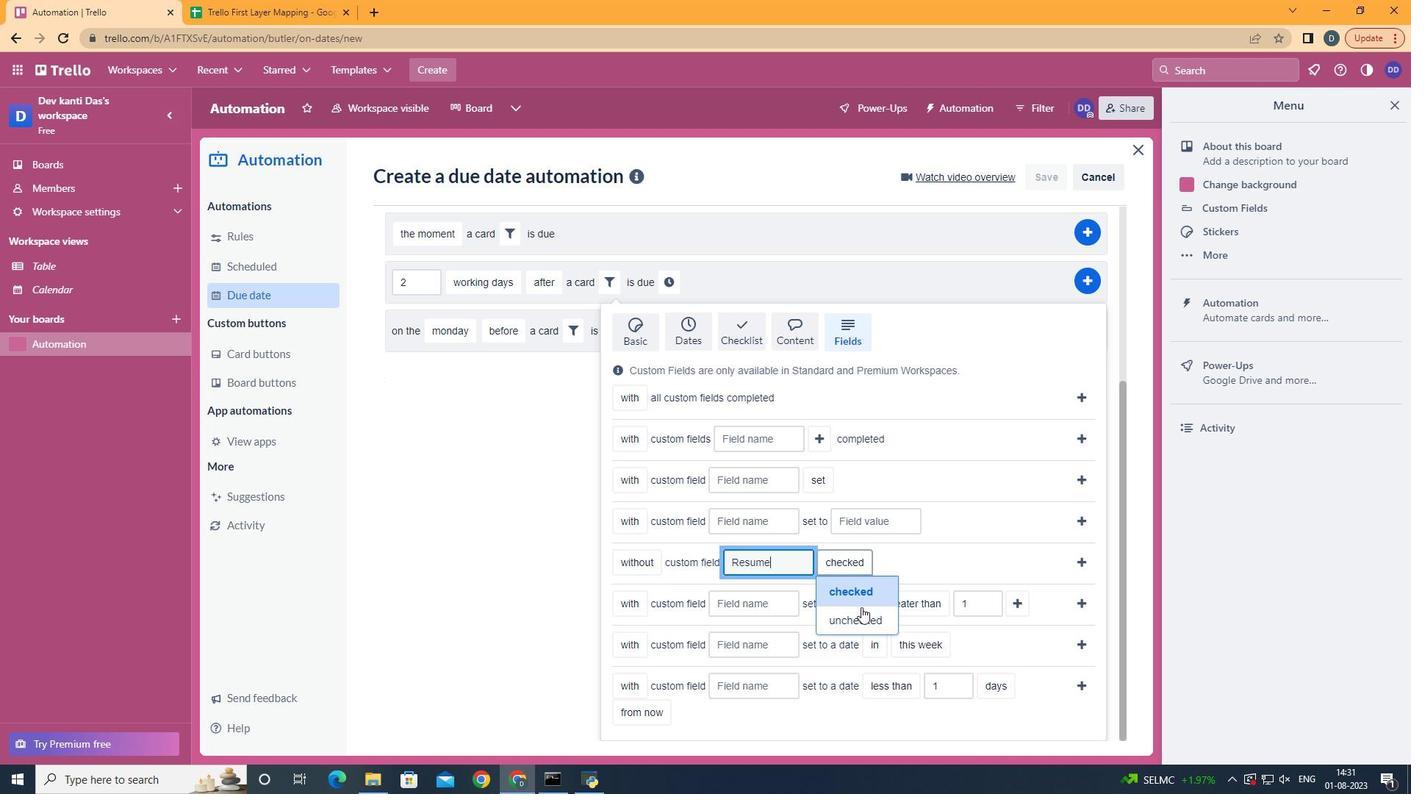 
Action: Mouse pressed left at (863, 623)
Screenshot: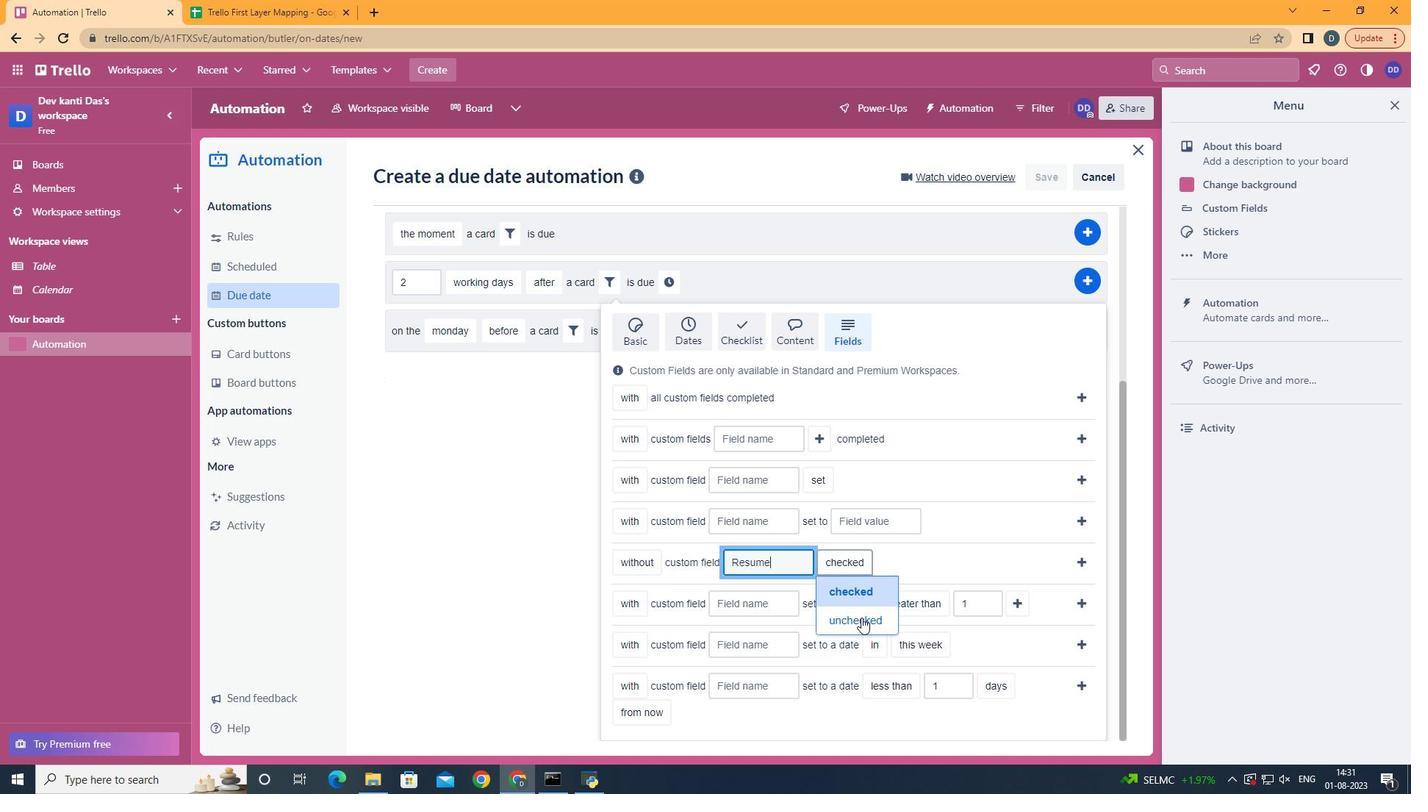 
Action: Mouse moved to (1074, 561)
Screenshot: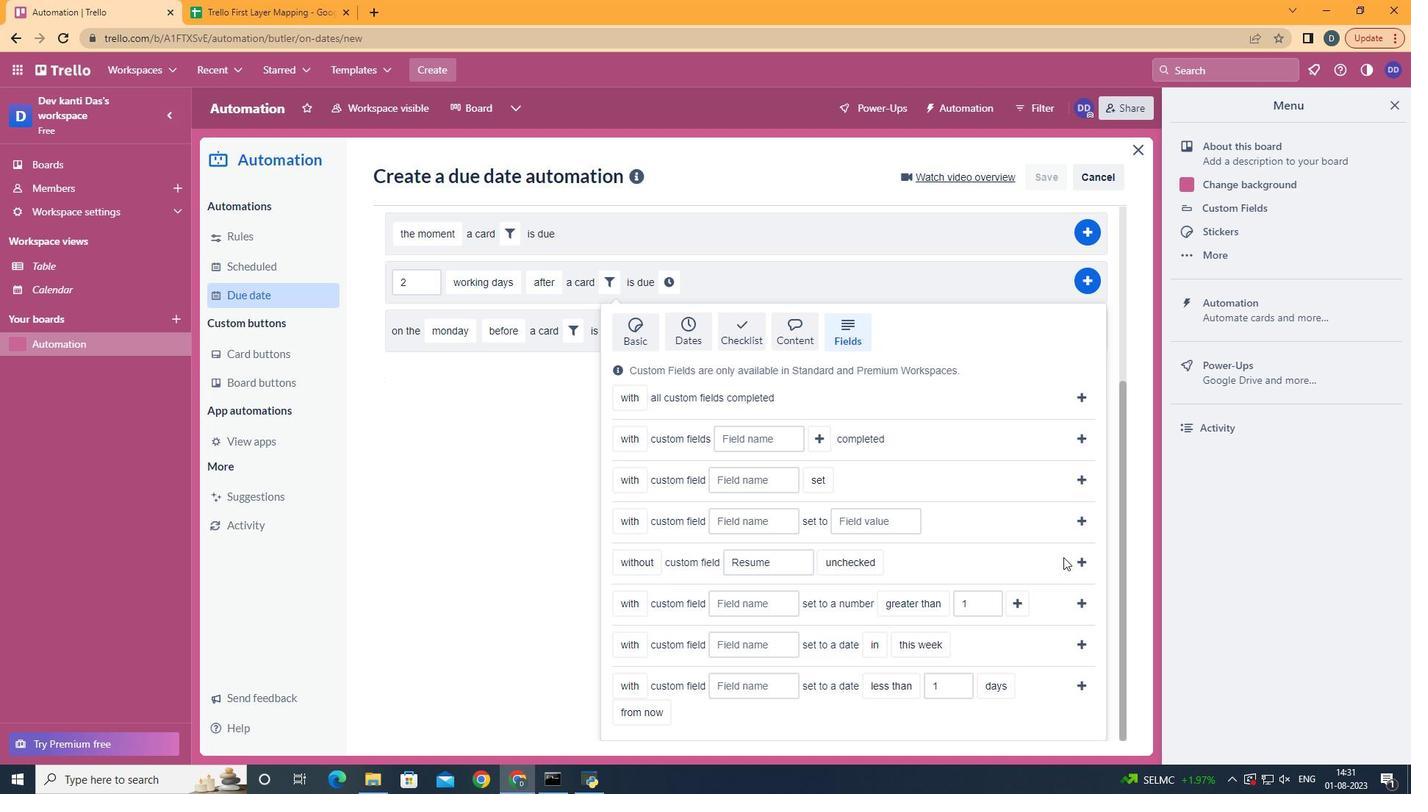 
Action: Mouse pressed left at (1074, 561)
Screenshot: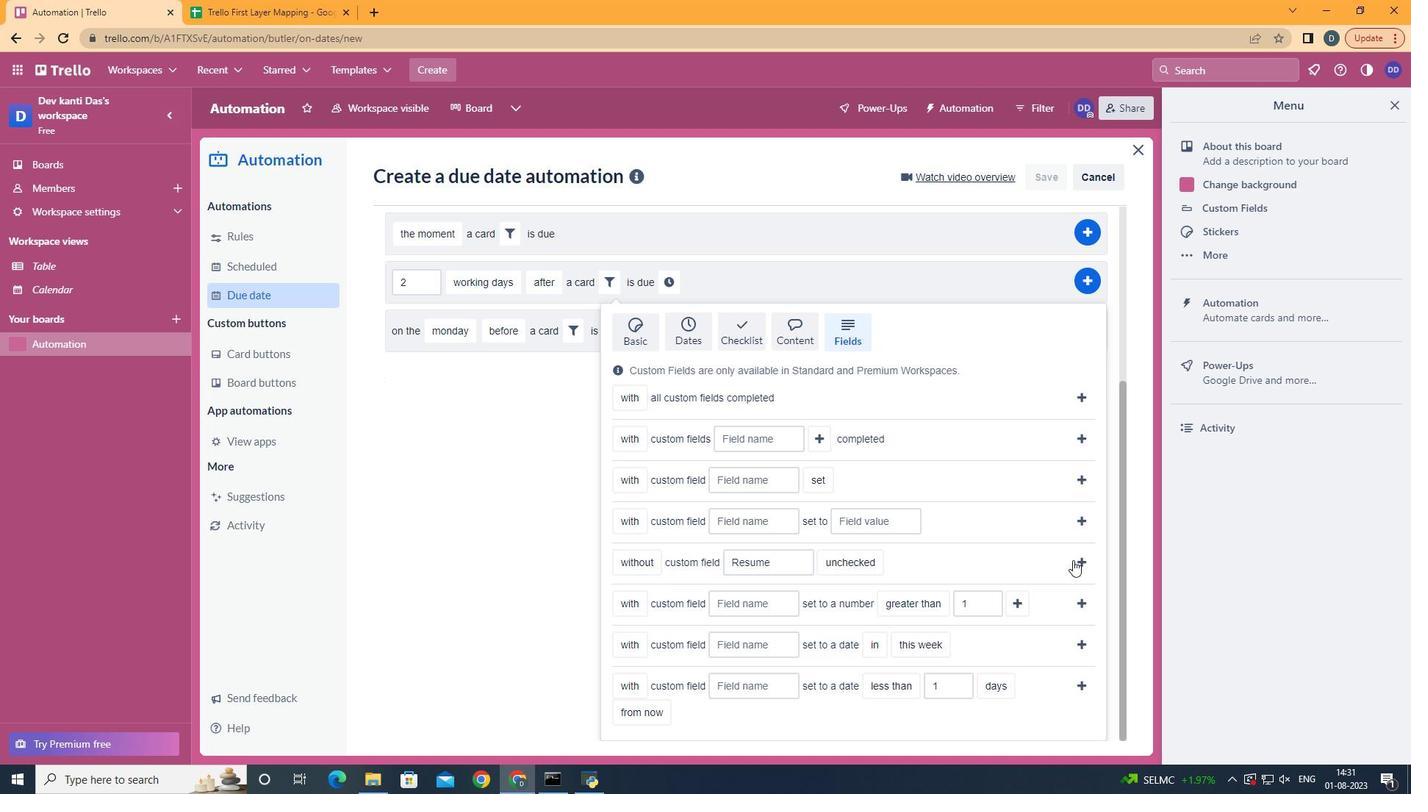 
Action: Mouse moved to (900, 539)
Screenshot: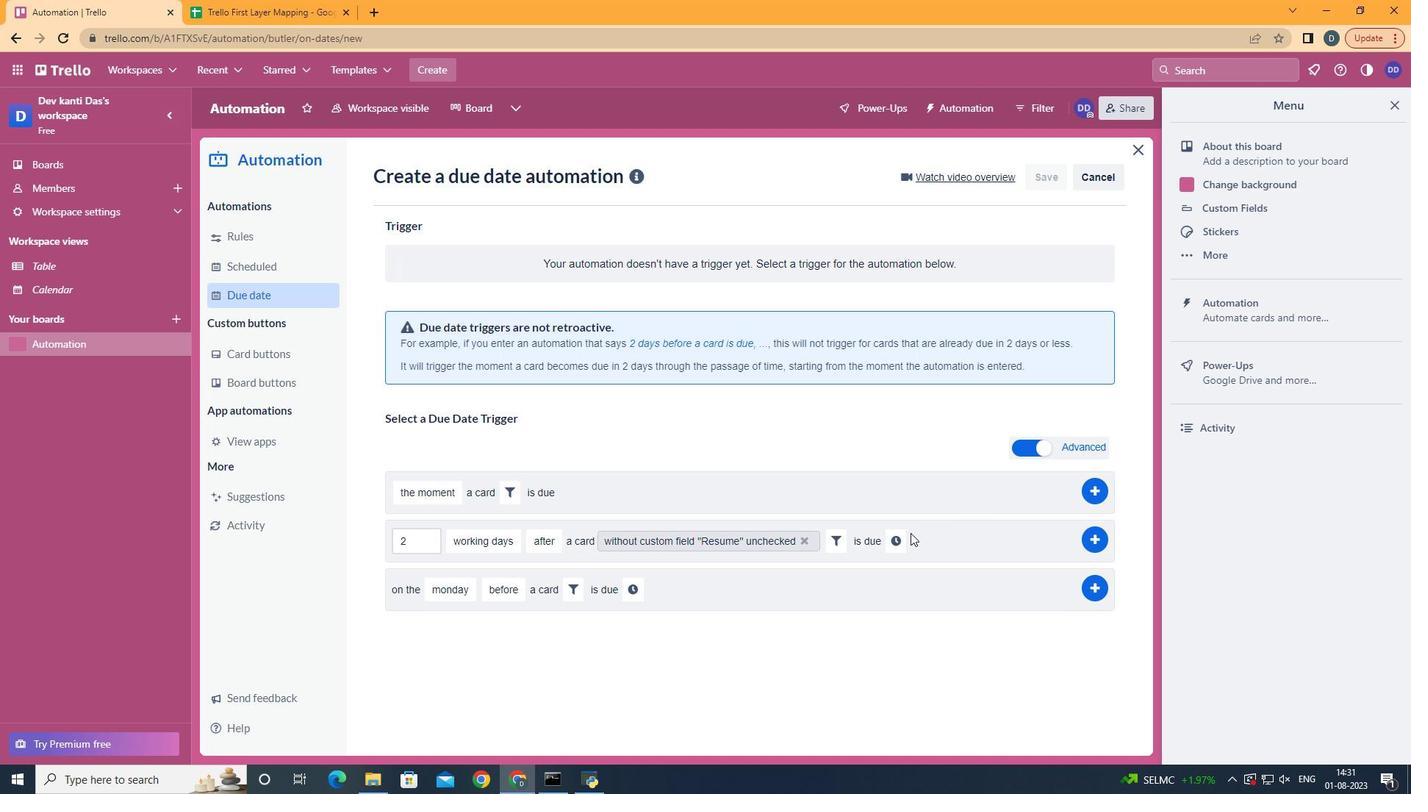 
Action: Mouse pressed left at (900, 539)
Screenshot: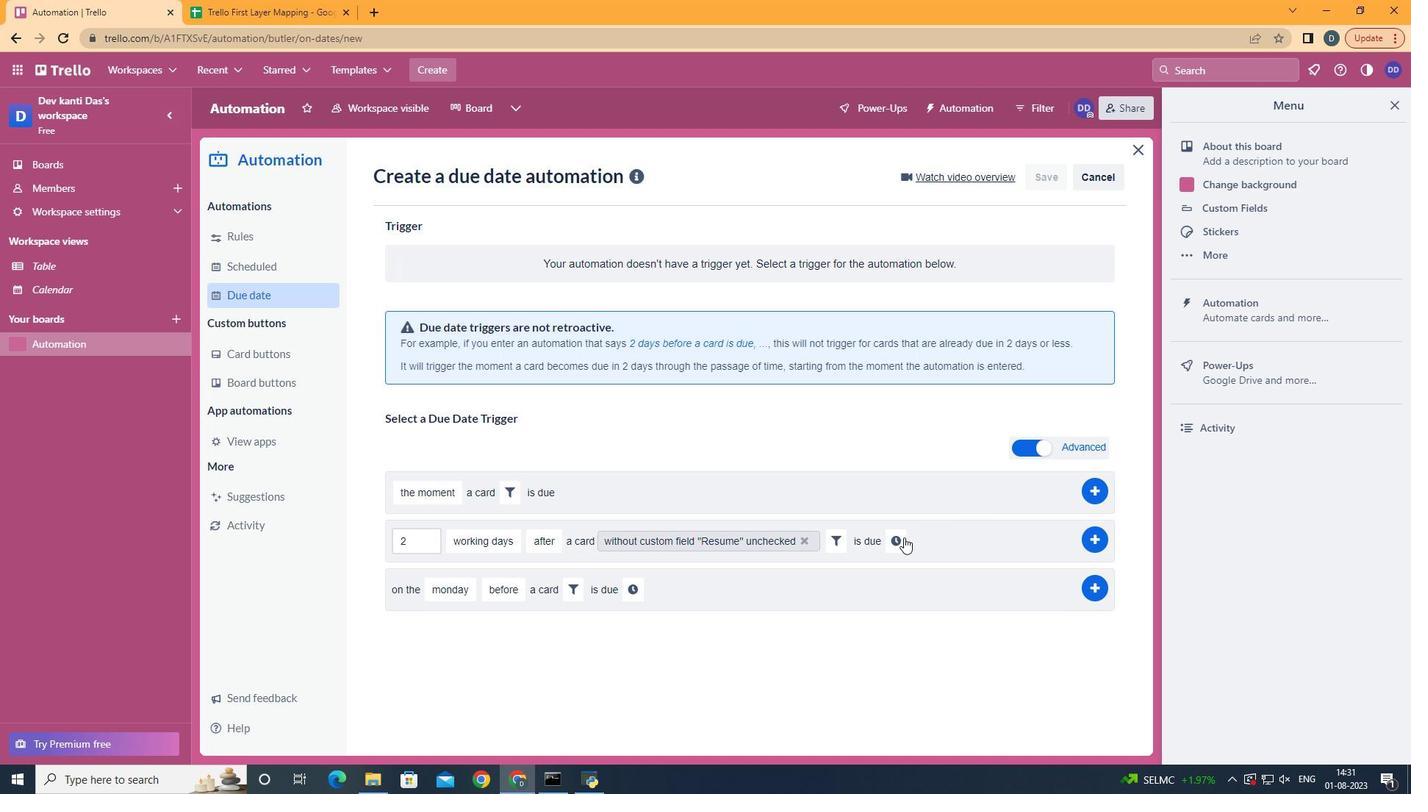 
Action: Mouse moved to (940, 539)
Screenshot: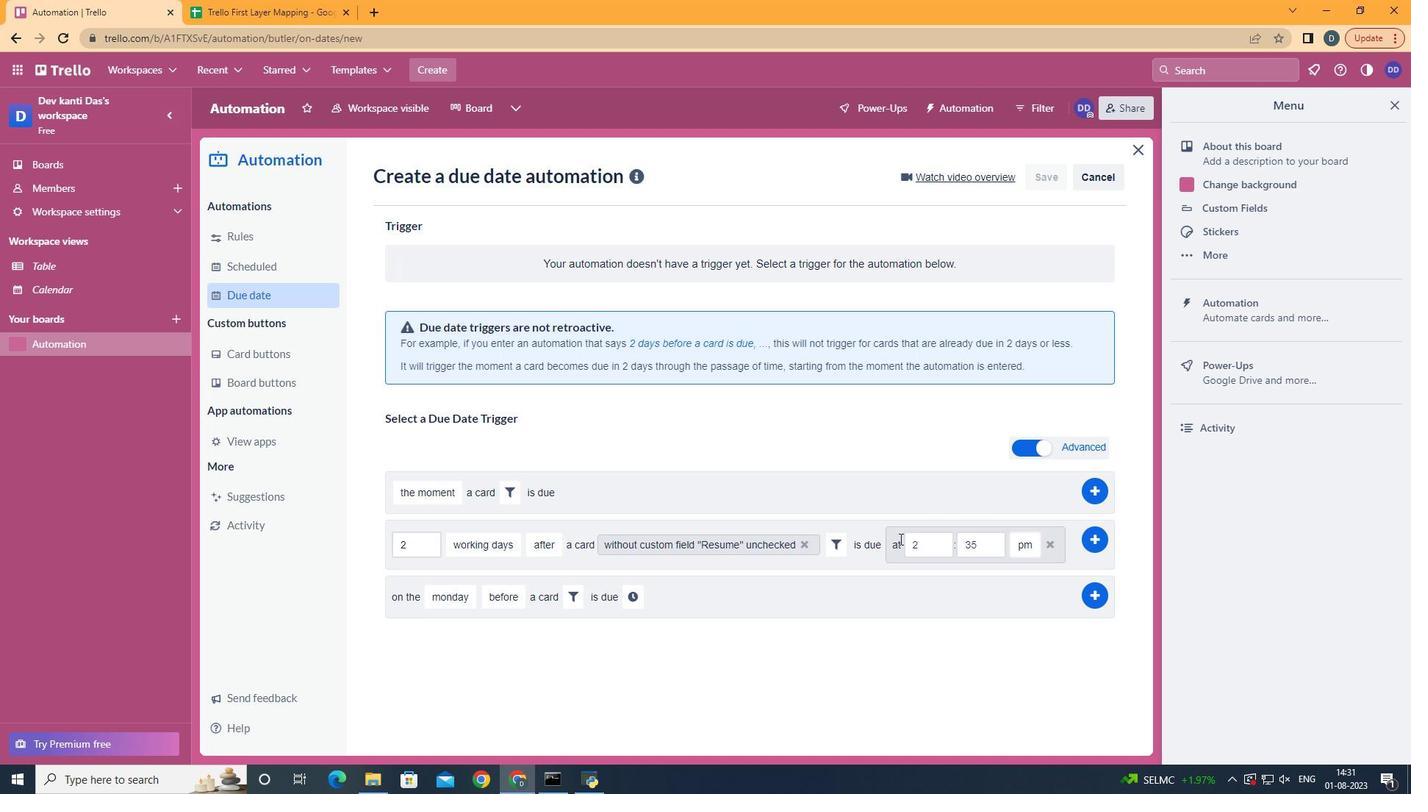 
Action: Mouse pressed left at (940, 539)
Screenshot: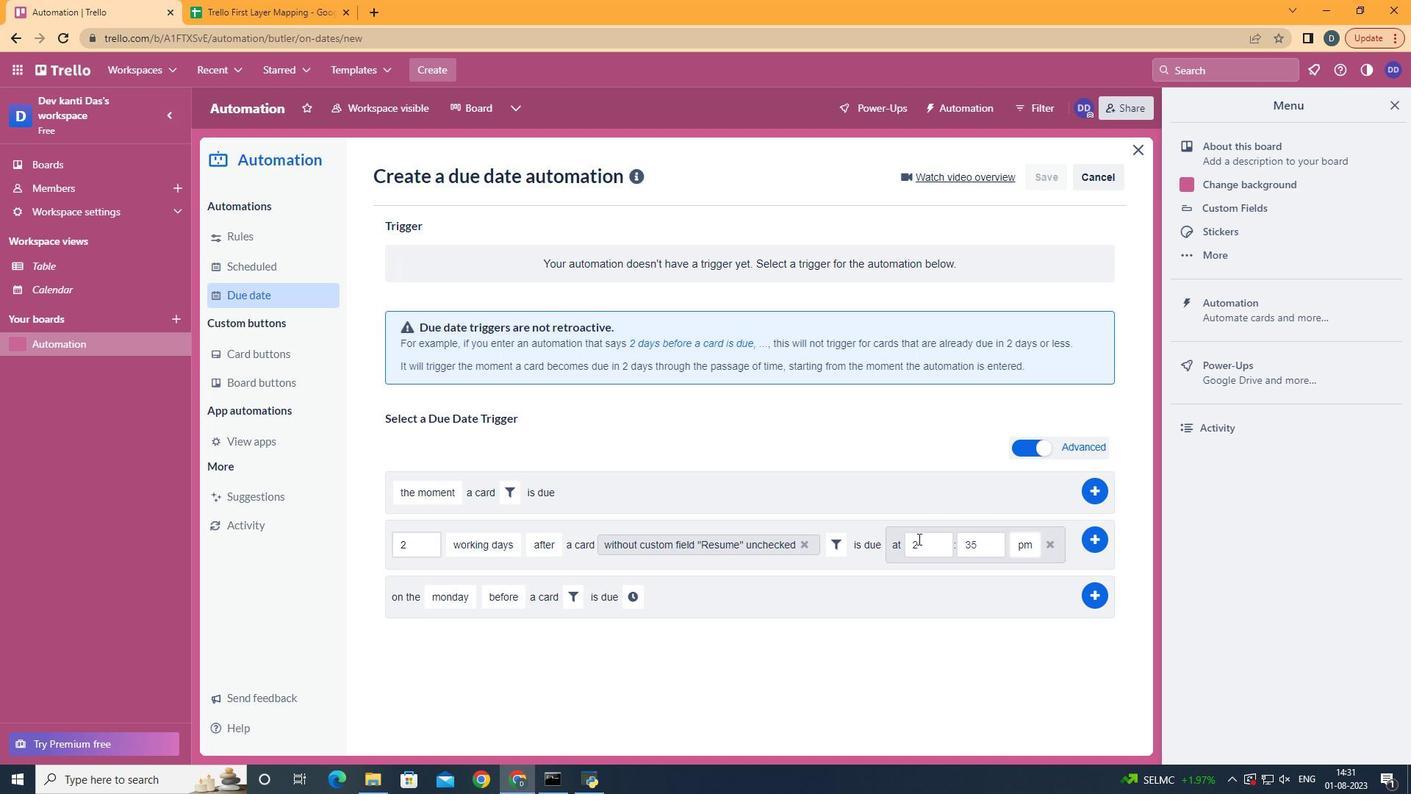 
Action: Key pressed <Key.backspace>11
Screenshot: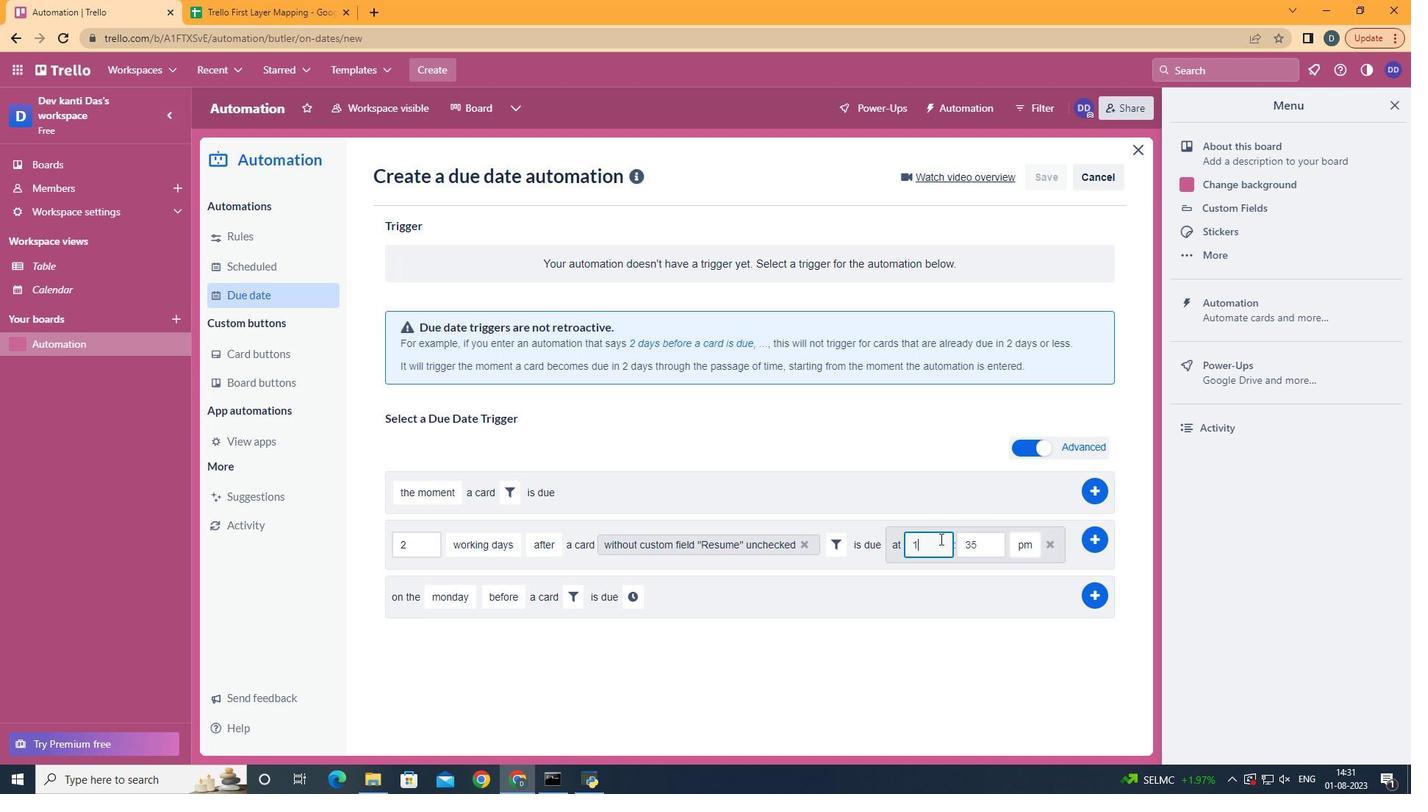 
Action: Mouse moved to (985, 541)
Screenshot: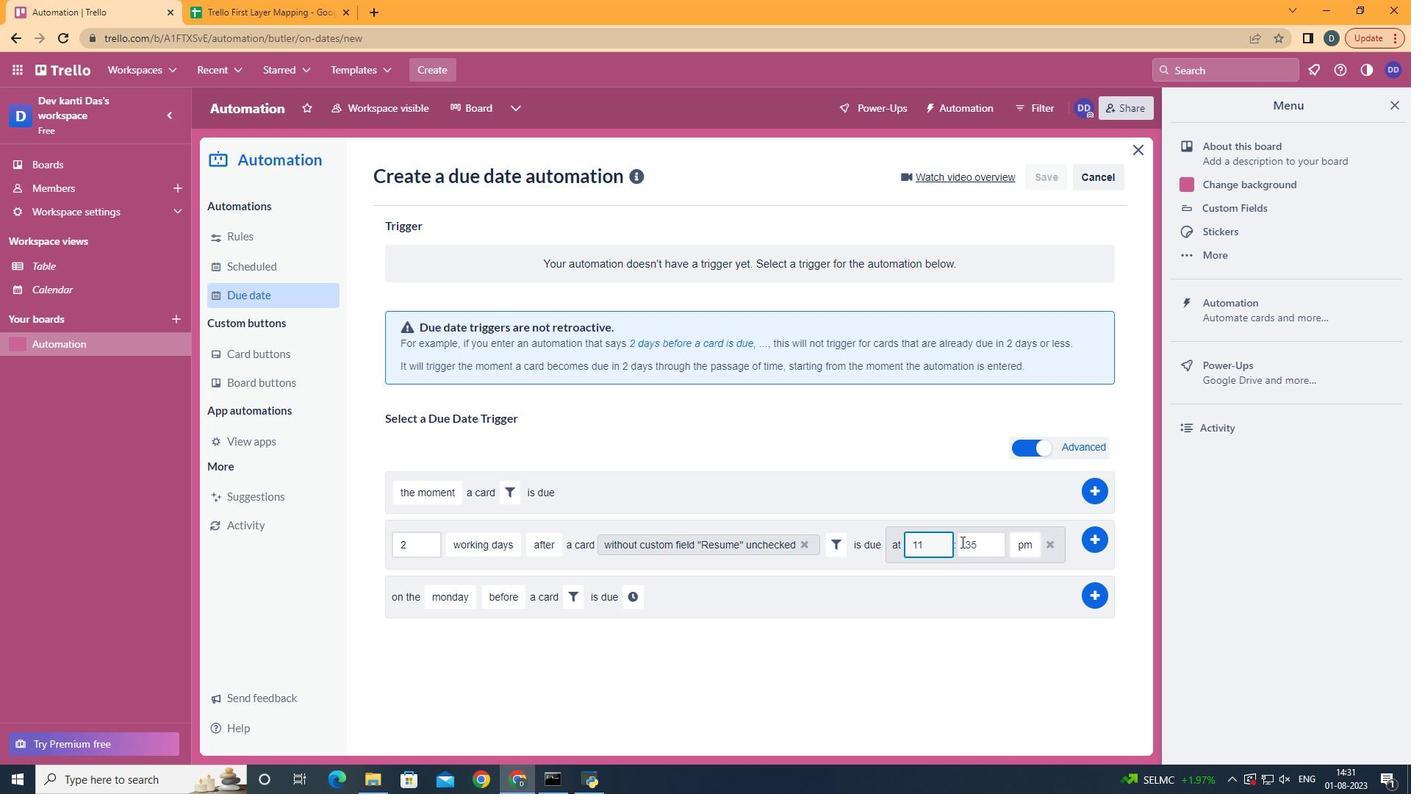 
Action: Mouse pressed left at (985, 541)
Screenshot: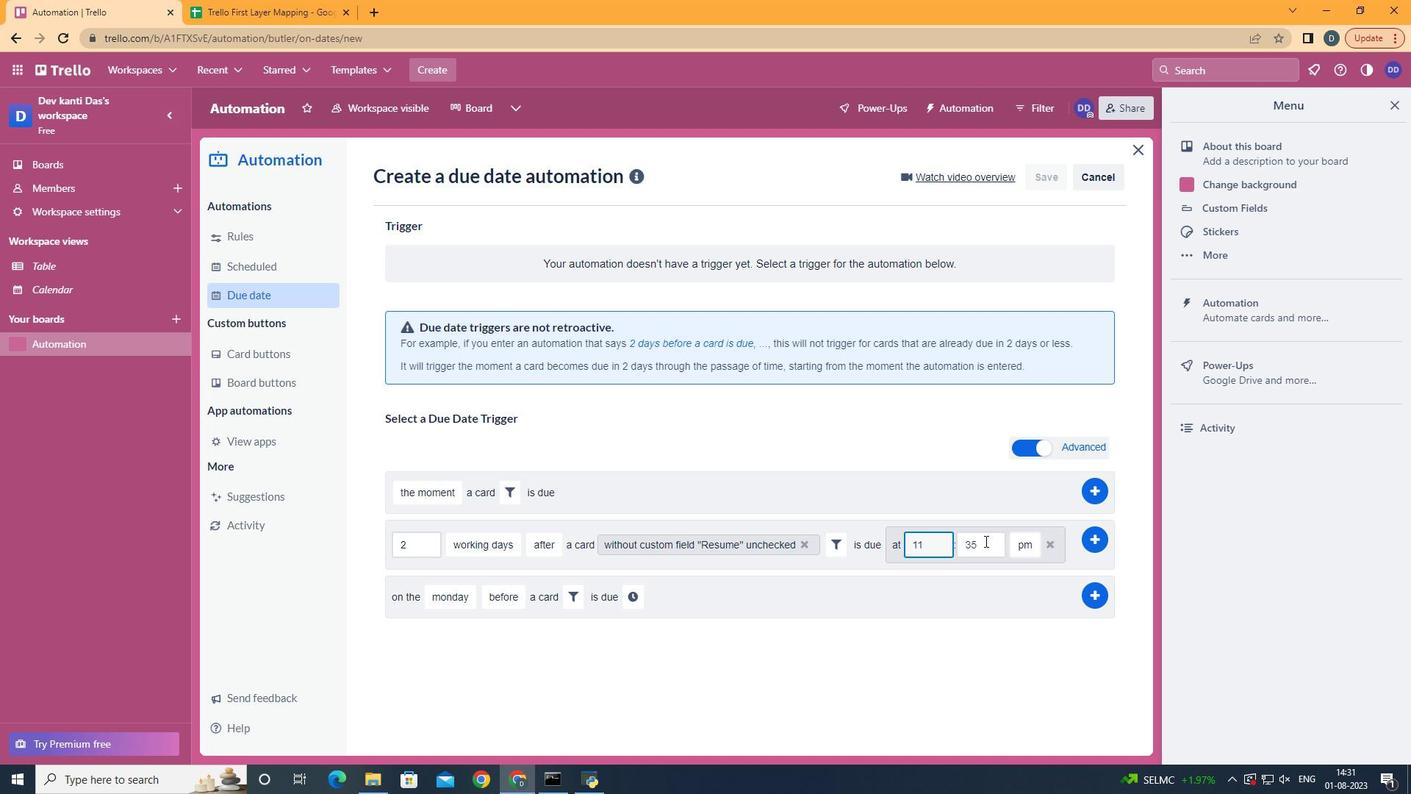 
Action: Key pressed <Key.backspace>
Screenshot: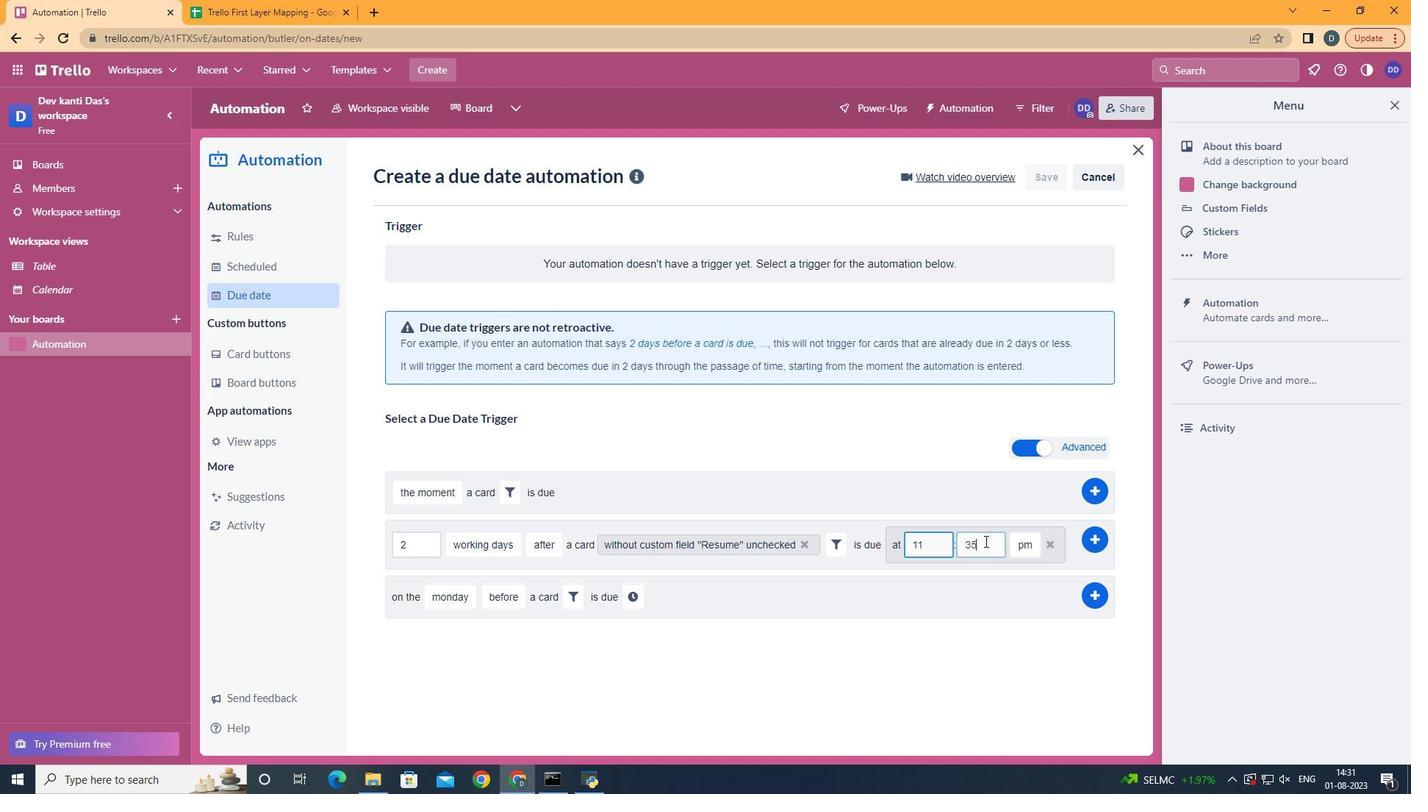 
Action: Mouse moved to (986, 540)
Screenshot: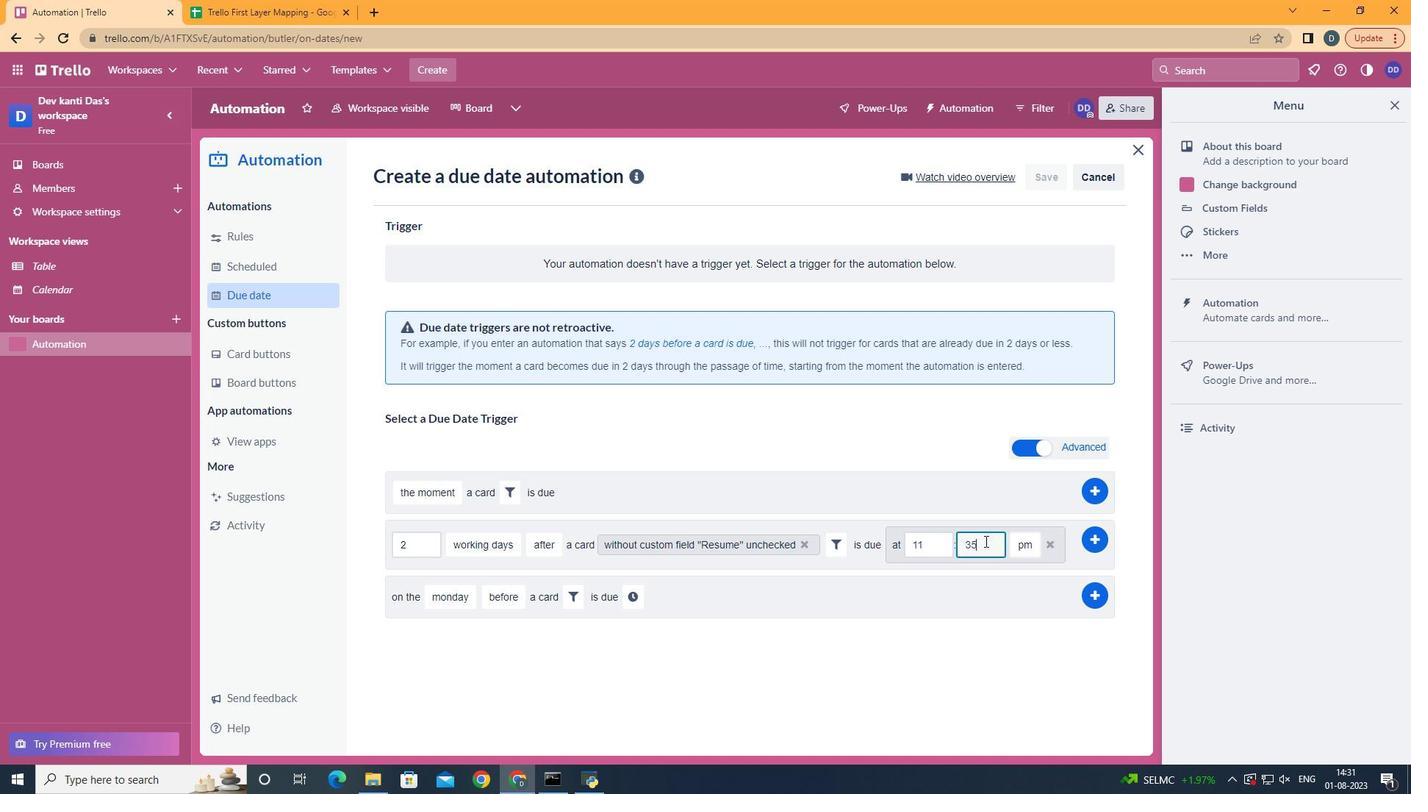 
Action: Key pressed <Key.backspace>00
Screenshot: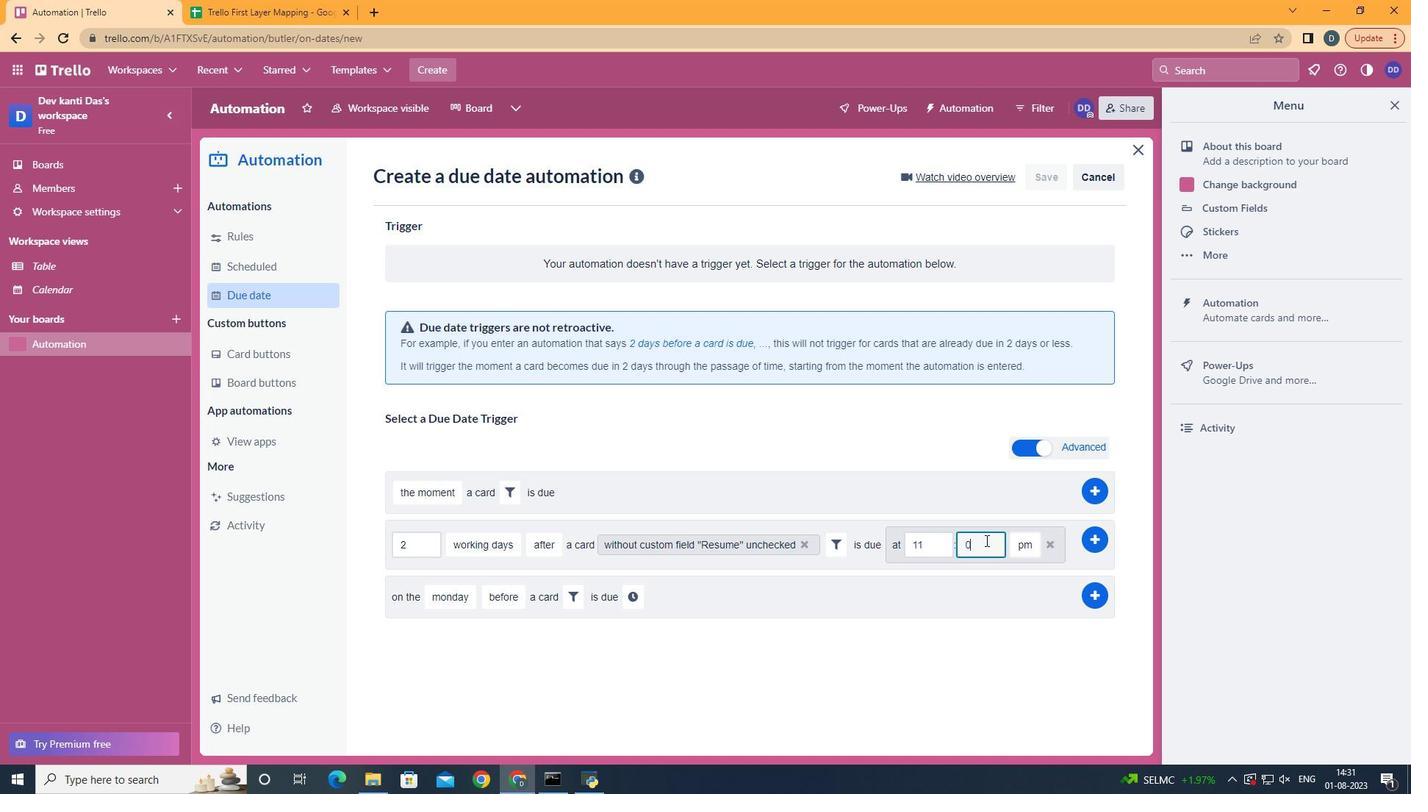
Action: Mouse moved to (1032, 573)
Screenshot: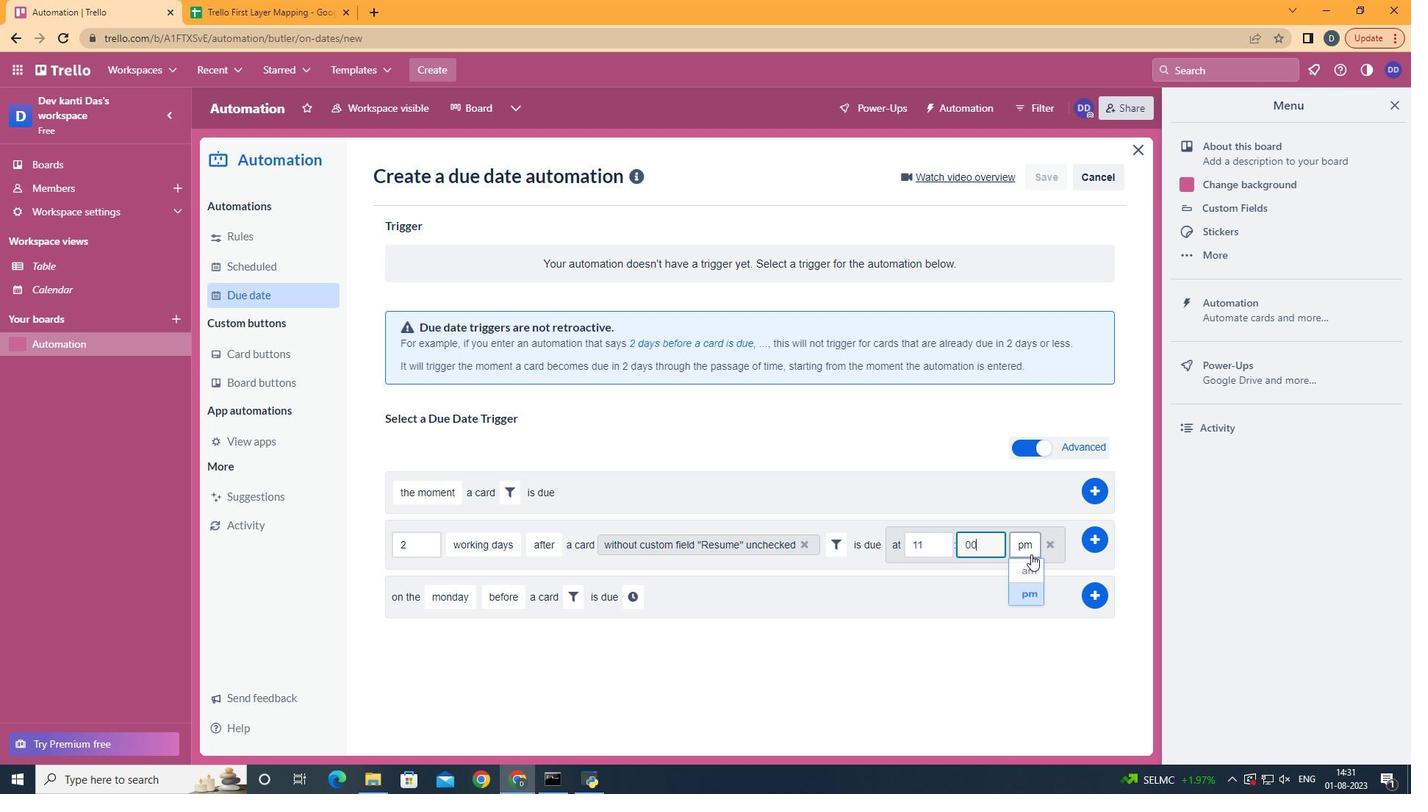 
Action: Mouse pressed left at (1032, 573)
Screenshot: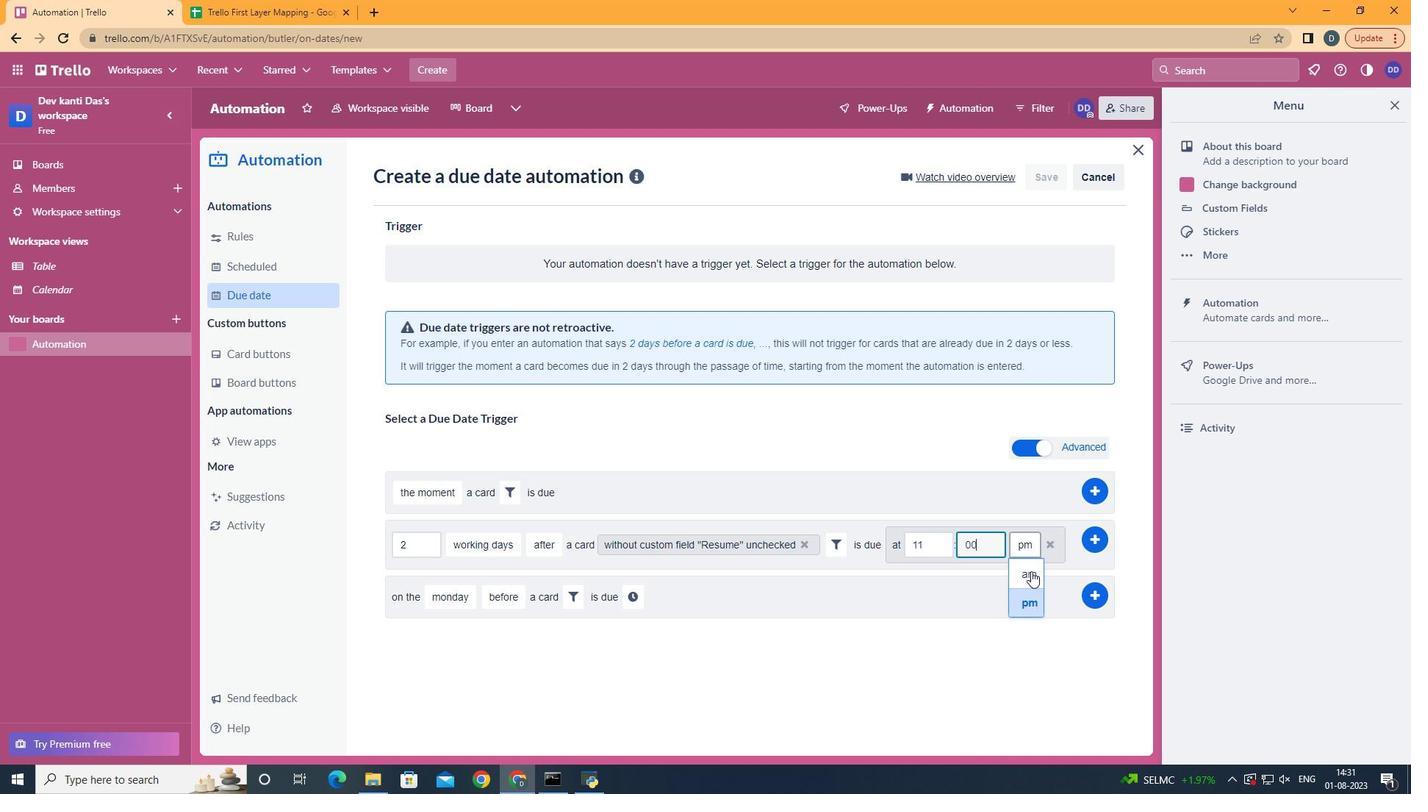
Action: Mouse moved to (1088, 542)
Screenshot: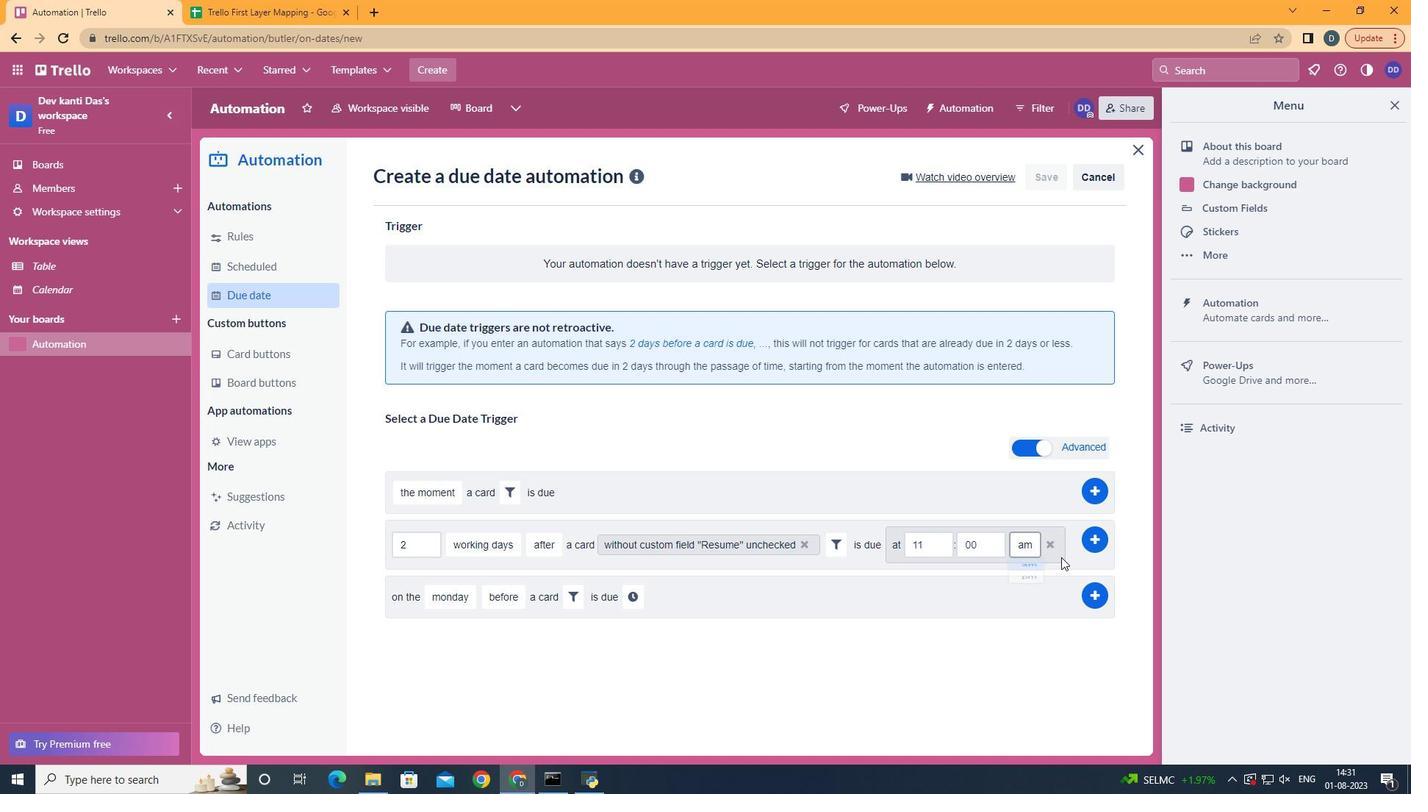 
Action: Mouse pressed left at (1088, 542)
Screenshot: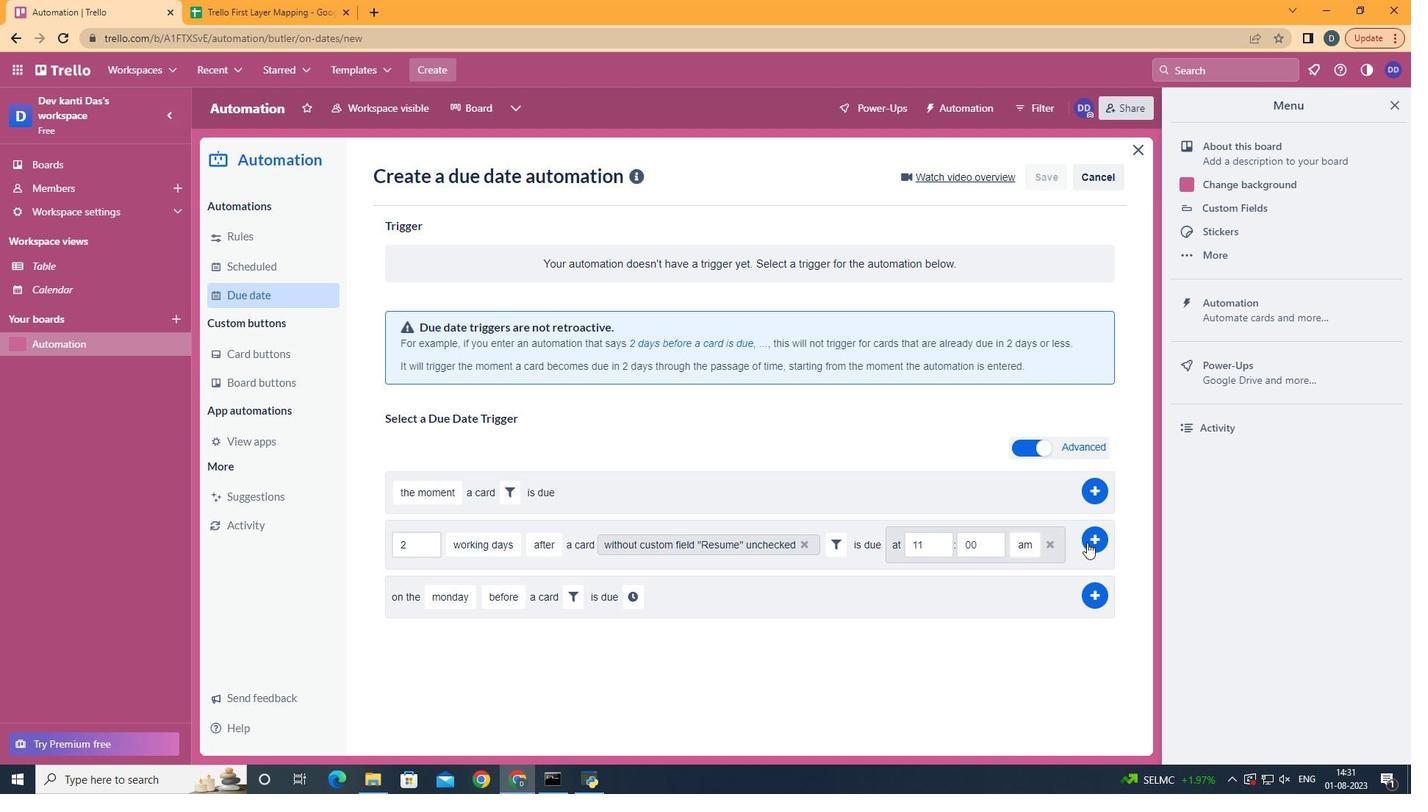 
Action: Mouse moved to (603, 455)
Screenshot: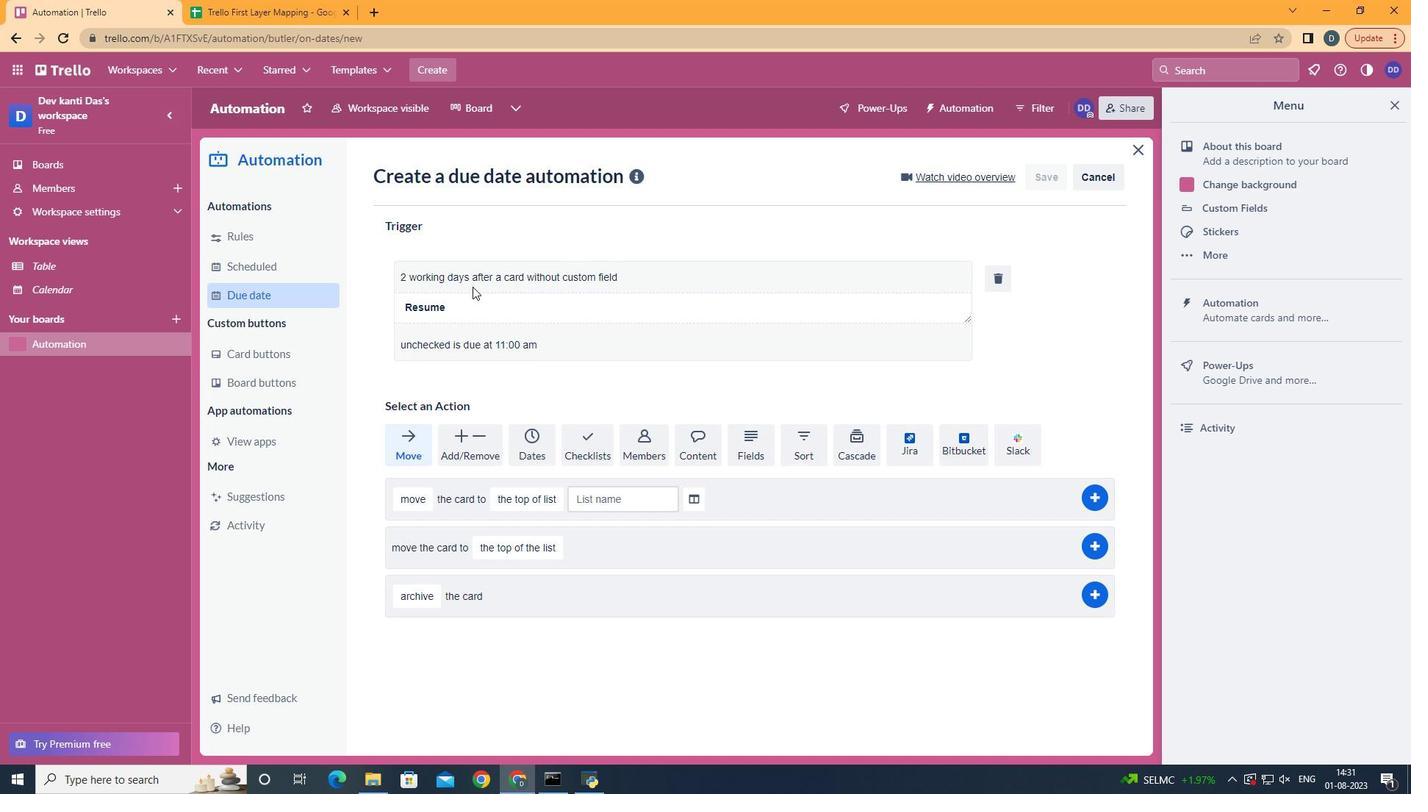 
